 Task: Search one way flight ticket for 3 adults, 3 children in business from Punta Gorda: Punta Gorda Airport to Riverton: Central Wyoming Regional Airport (was Riverton Regional) on 5-4-2023. Number of bags: 4 checked bags. Price is upto 99000. Outbound departure time preference is 11:15.
Action: Mouse moved to (342, 315)
Screenshot: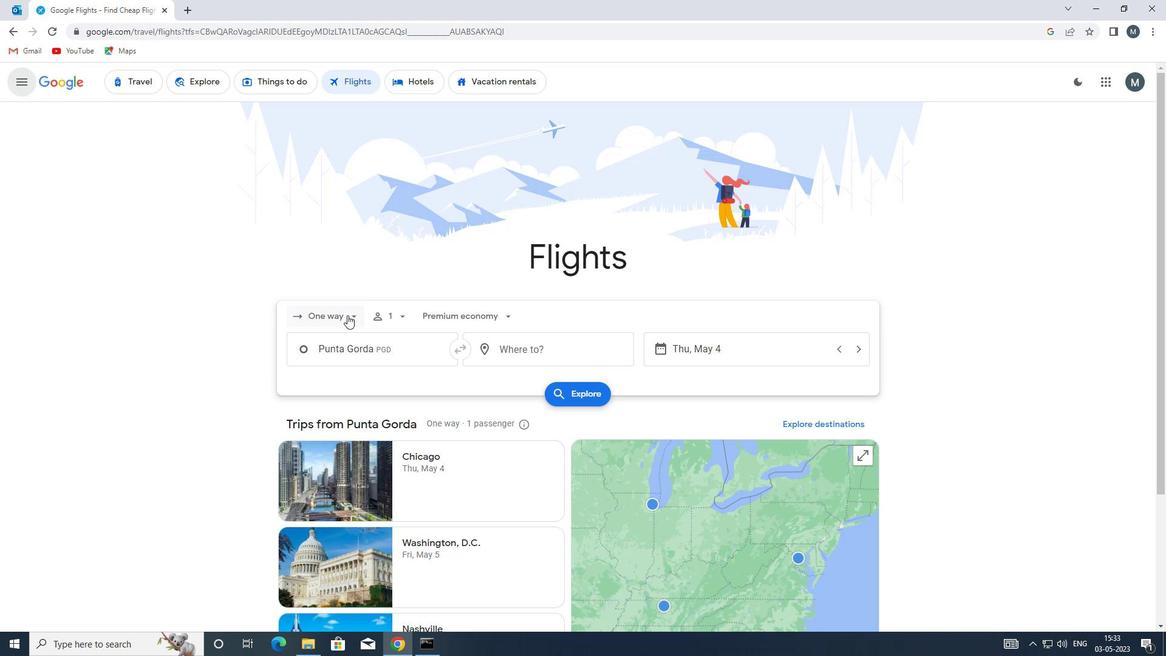 
Action: Mouse pressed left at (342, 315)
Screenshot: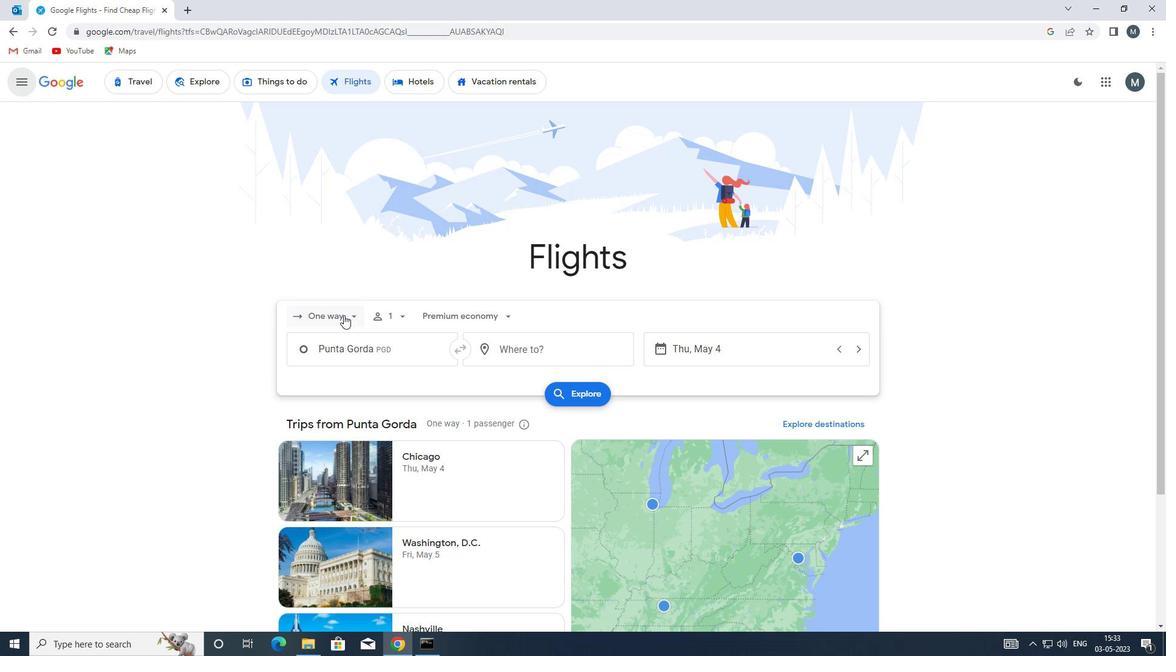 
Action: Mouse moved to (343, 377)
Screenshot: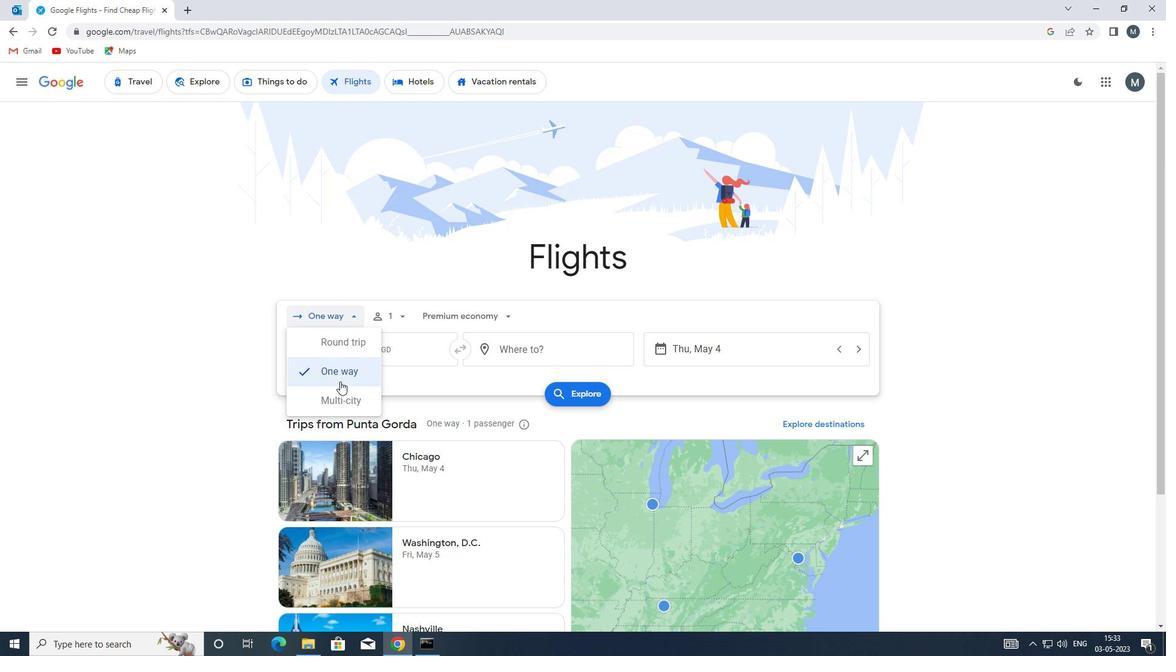 
Action: Mouse pressed left at (343, 377)
Screenshot: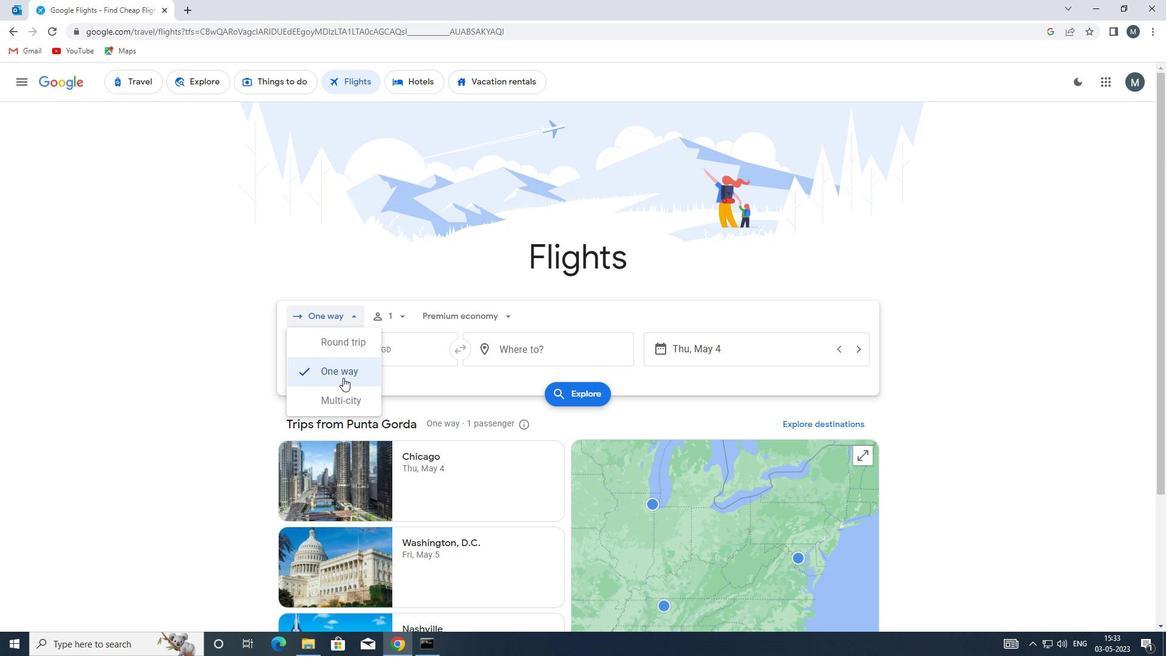 
Action: Mouse moved to (404, 321)
Screenshot: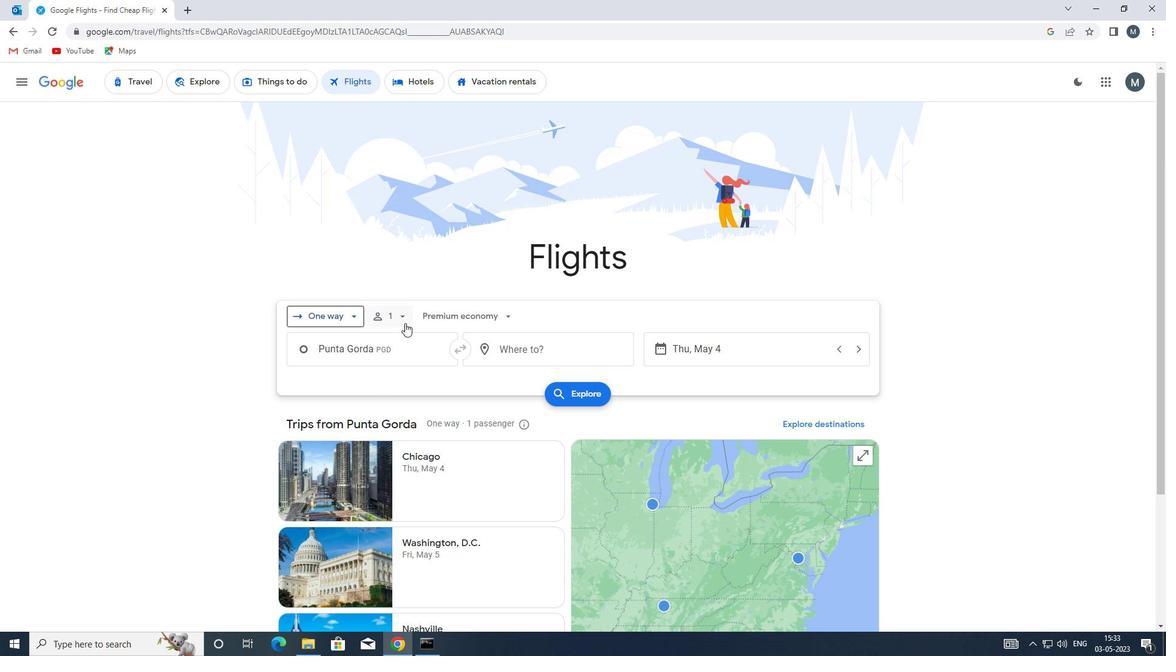 
Action: Mouse pressed left at (404, 321)
Screenshot: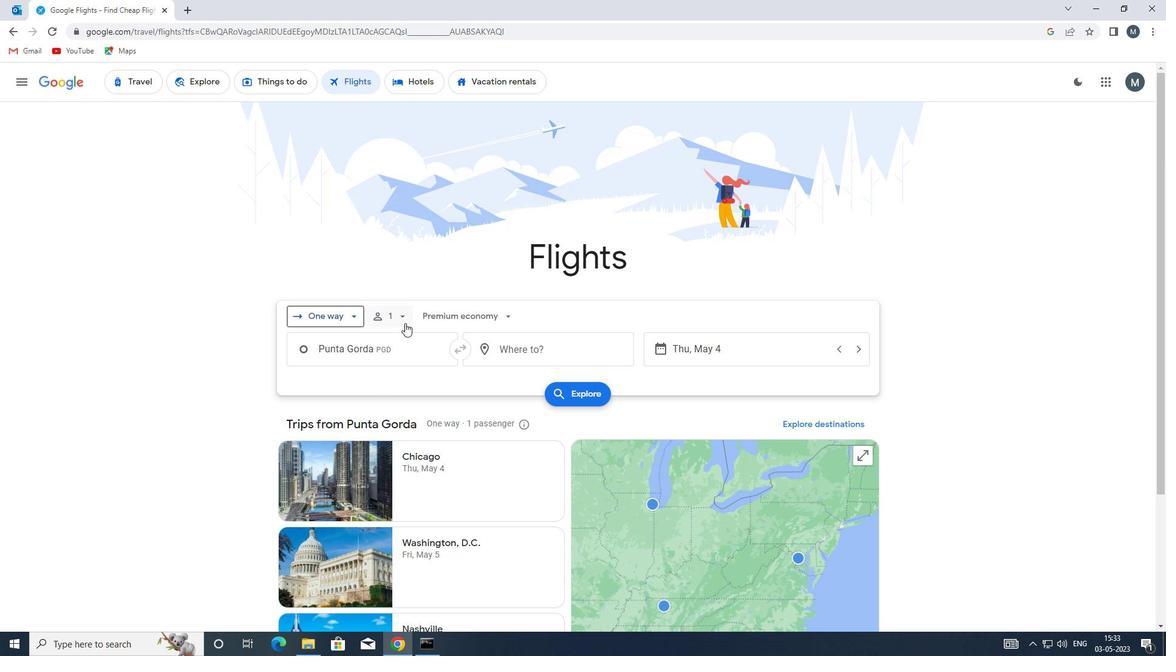 
Action: Mouse moved to (399, 318)
Screenshot: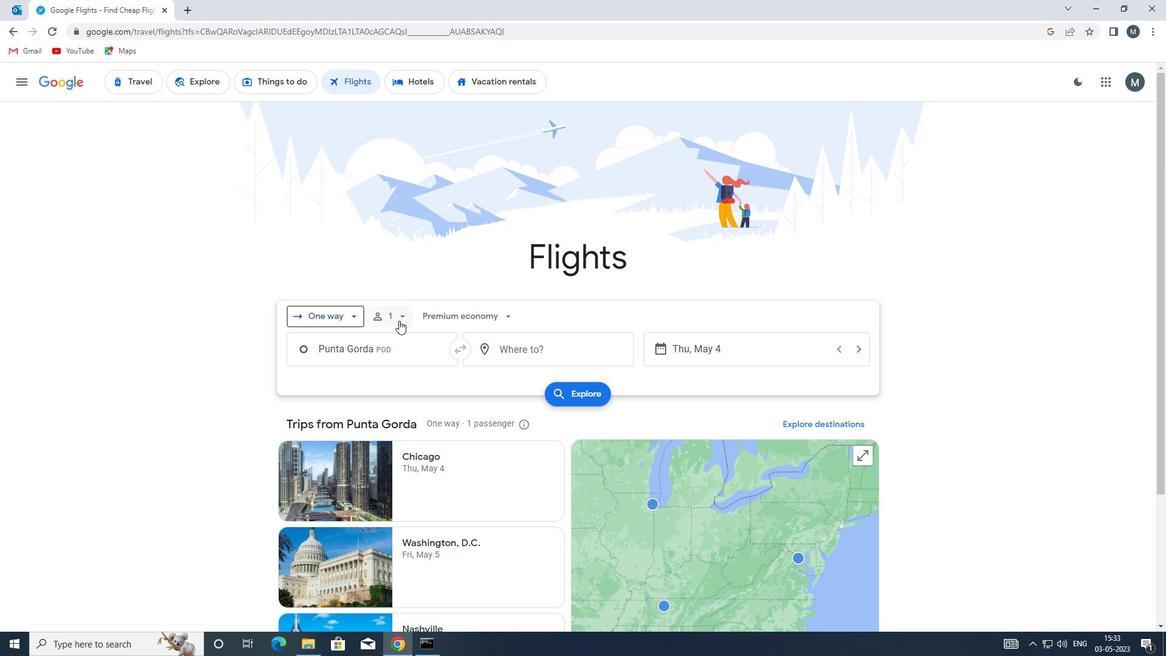 
Action: Mouse pressed left at (399, 318)
Screenshot: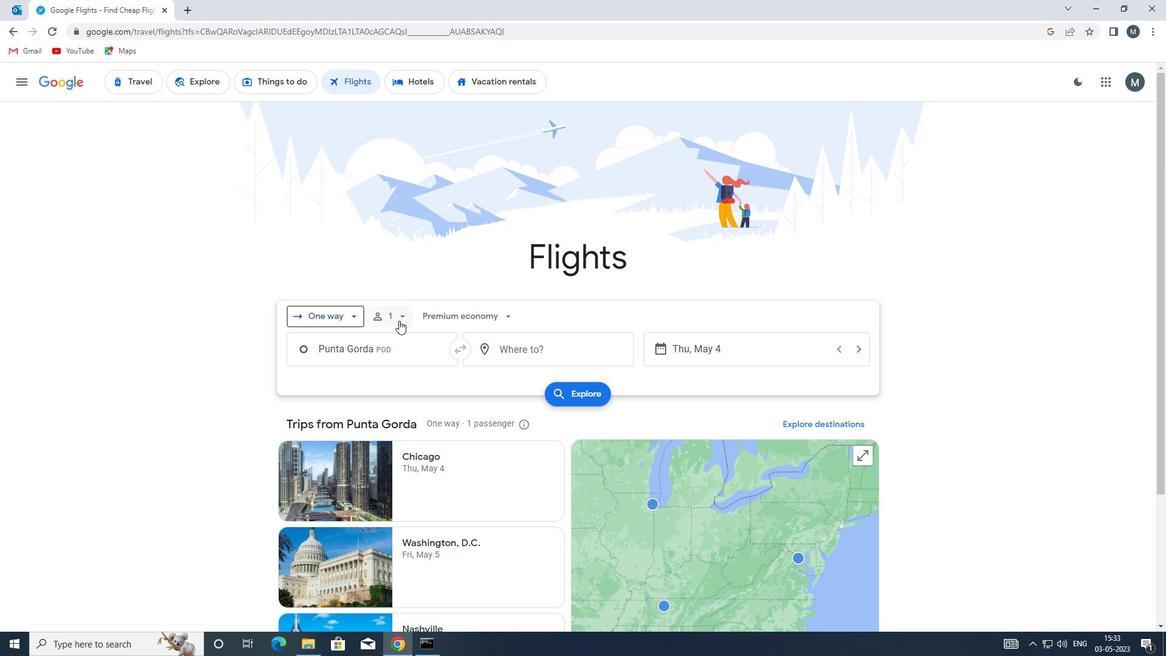 
Action: Mouse moved to (405, 317)
Screenshot: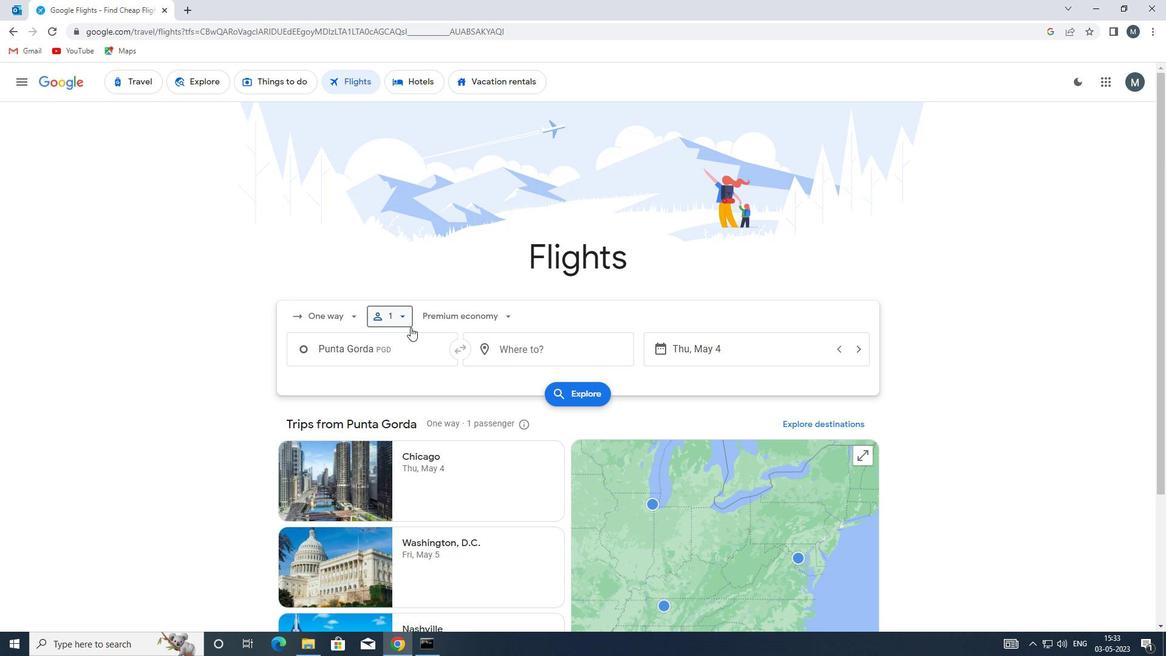 
Action: Mouse pressed left at (405, 317)
Screenshot: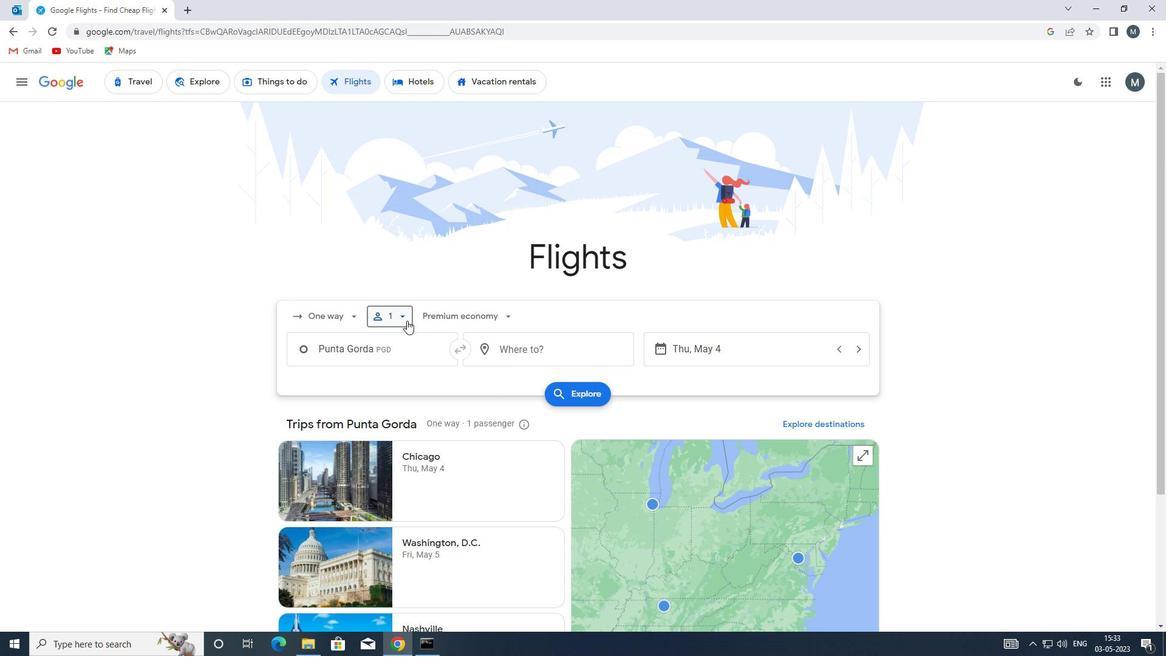 
Action: Mouse moved to (498, 346)
Screenshot: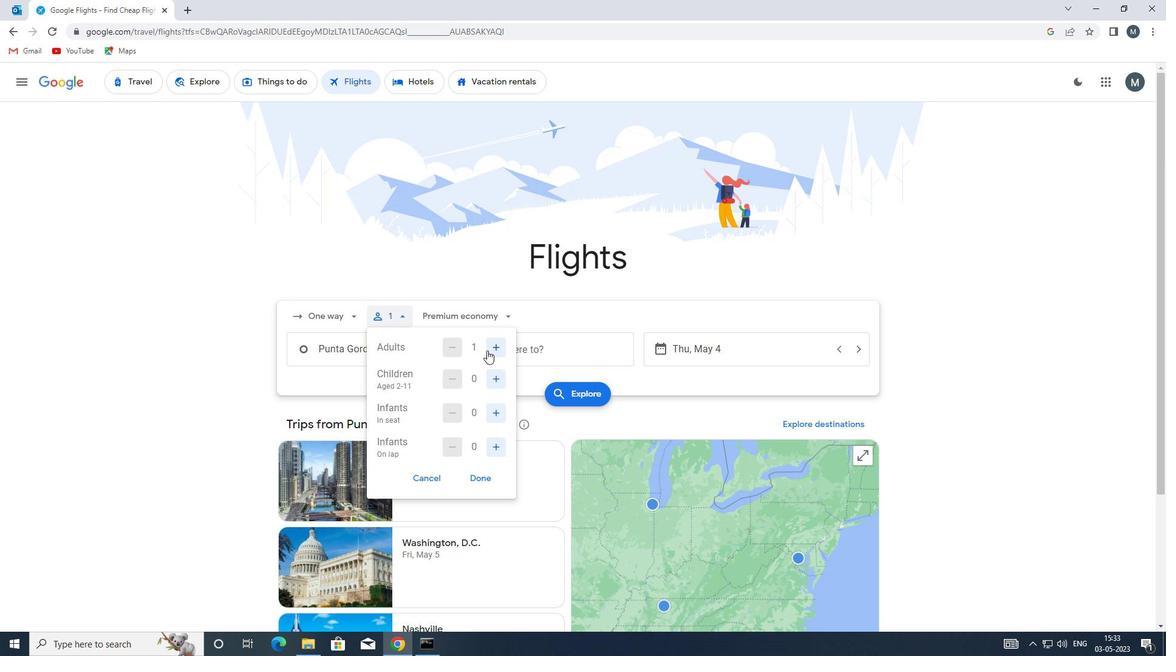 
Action: Mouse pressed left at (498, 346)
Screenshot: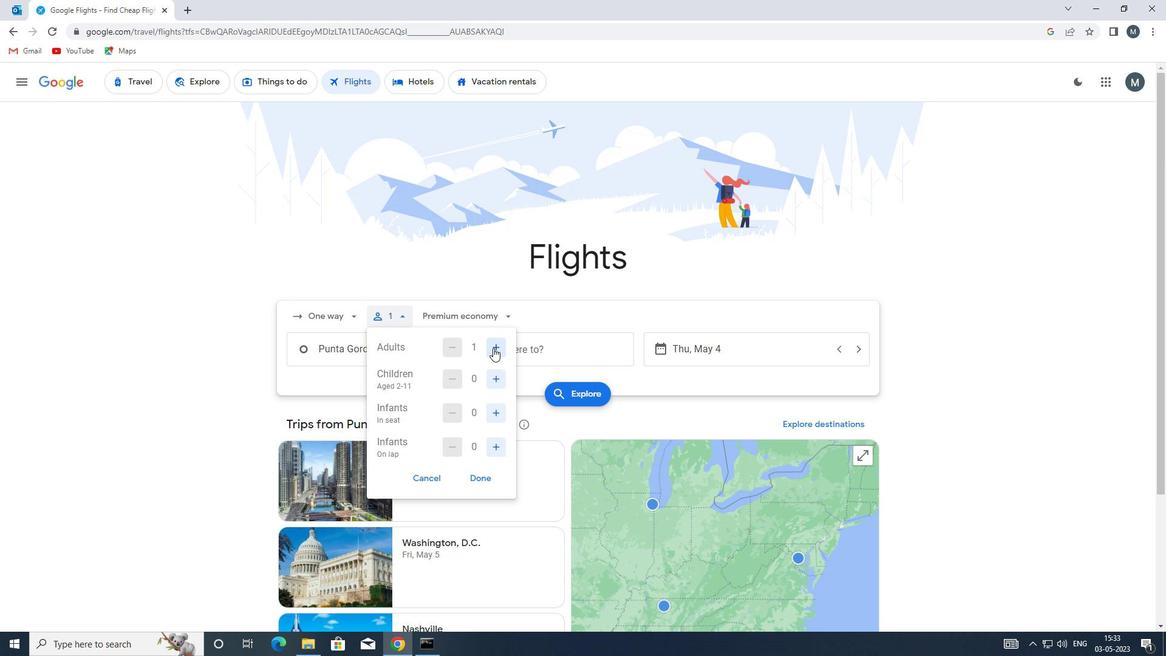 
Action: Mouse pressed left at (498, 346)
Screenshot: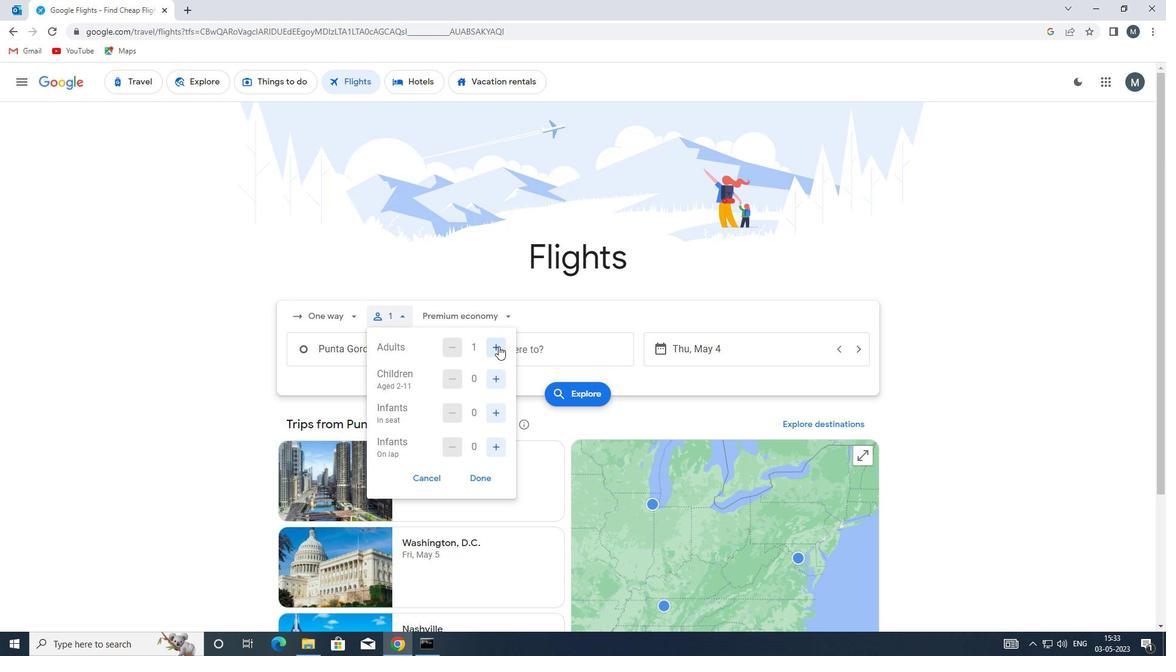 
Action: Mouse pressed left at (498, 346)
Screenshot: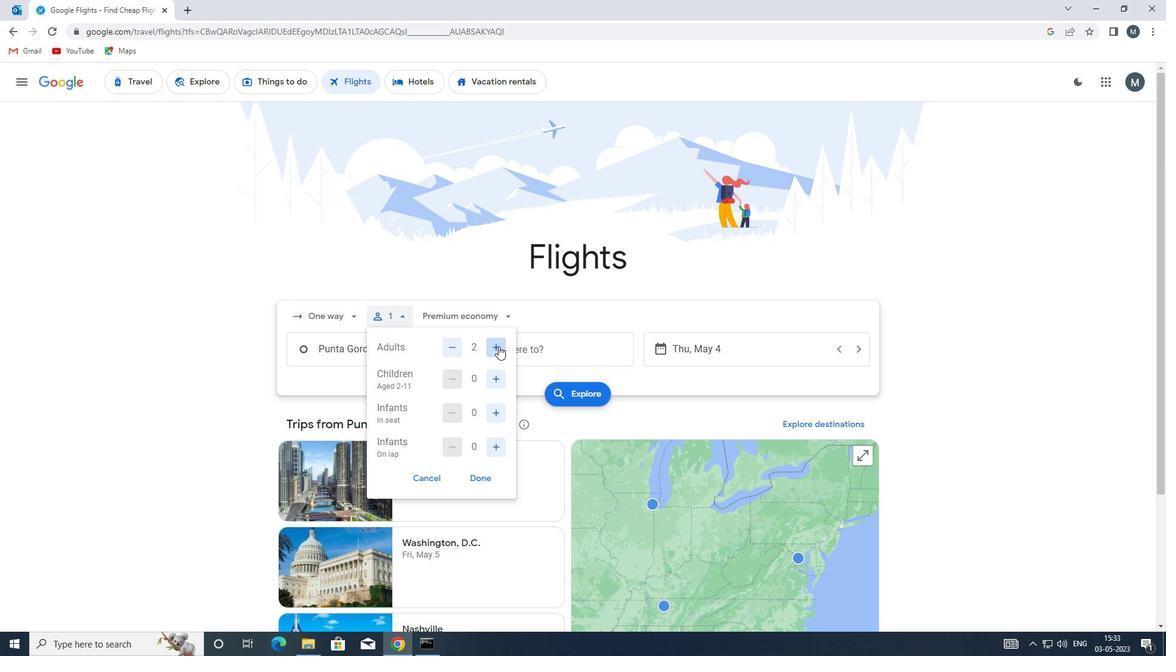 
Action: Mouse moved to (460, 351)
Screenshot: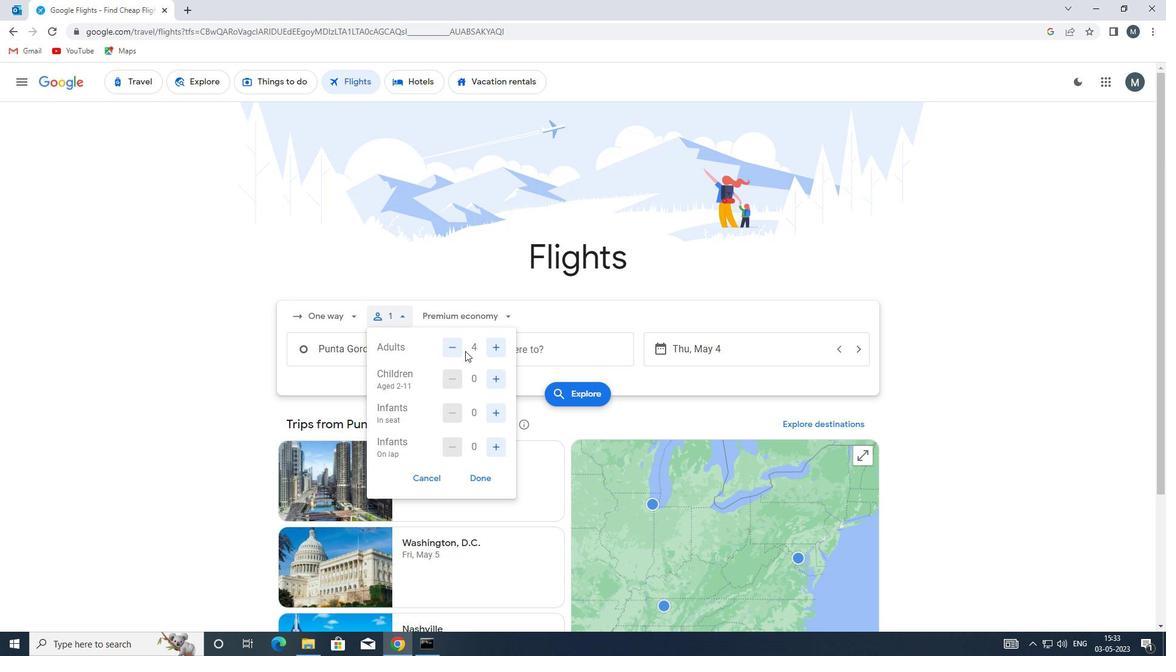 
Action: Mouse pressed left at (460, 351)
Screenshot: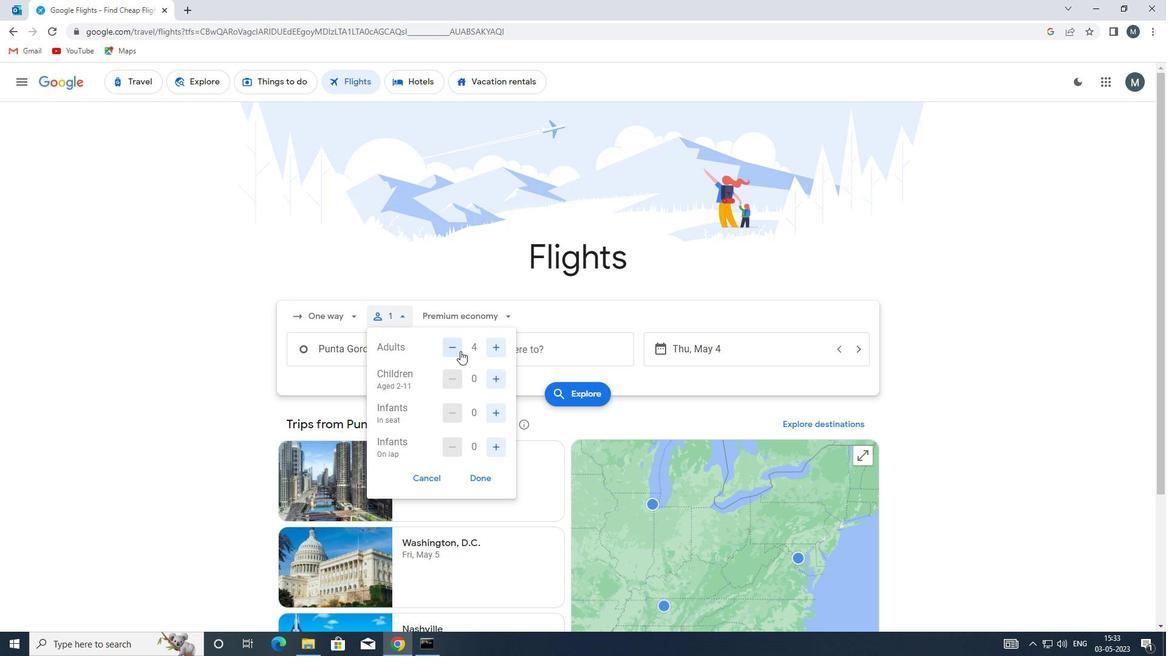 
Action: Mouse moved to (503, 379)
Screenshot: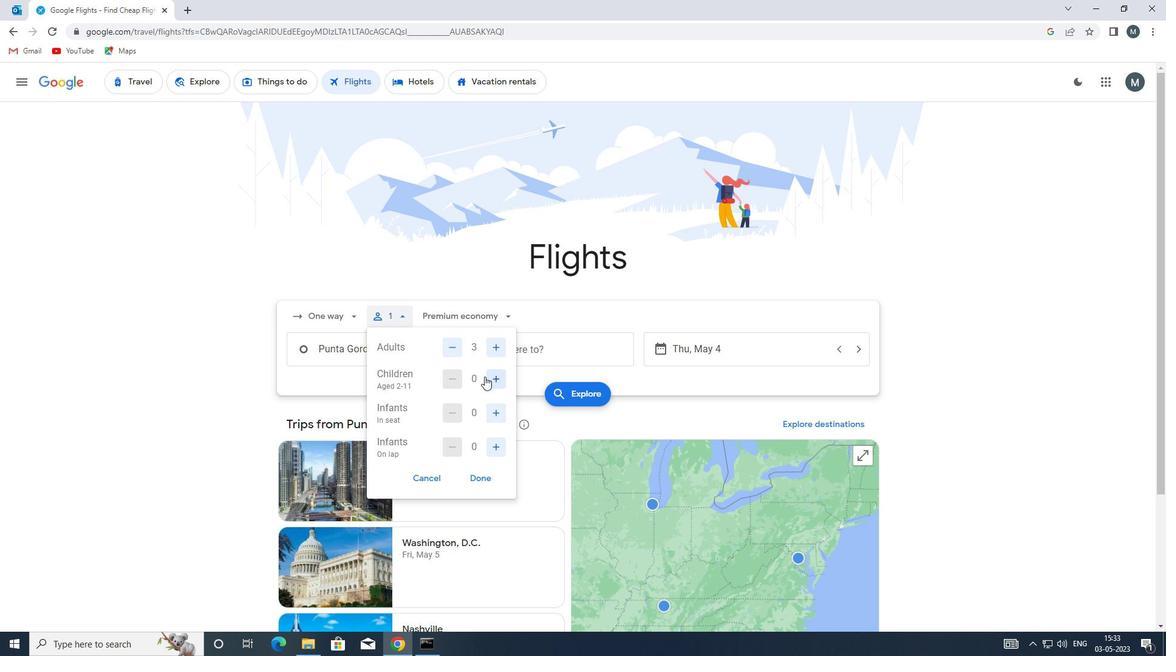 
Action: Mouse pressed left at (503, 379)
Screenshot: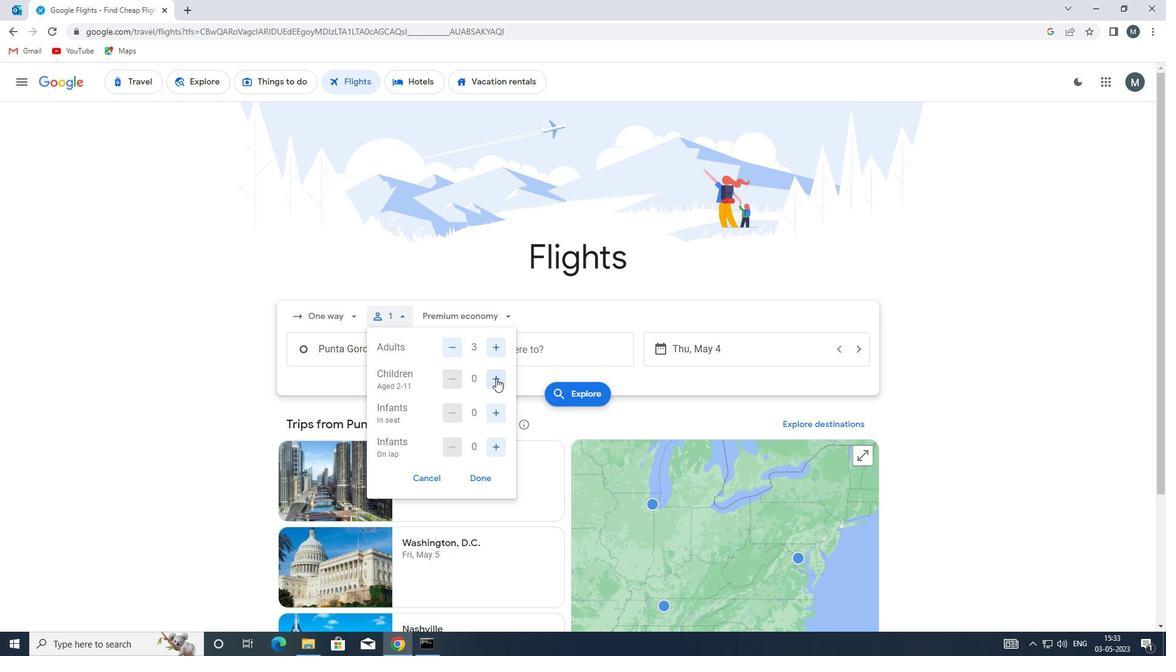 
Action: Mouse pressed left at (503, 379)
Screenshot: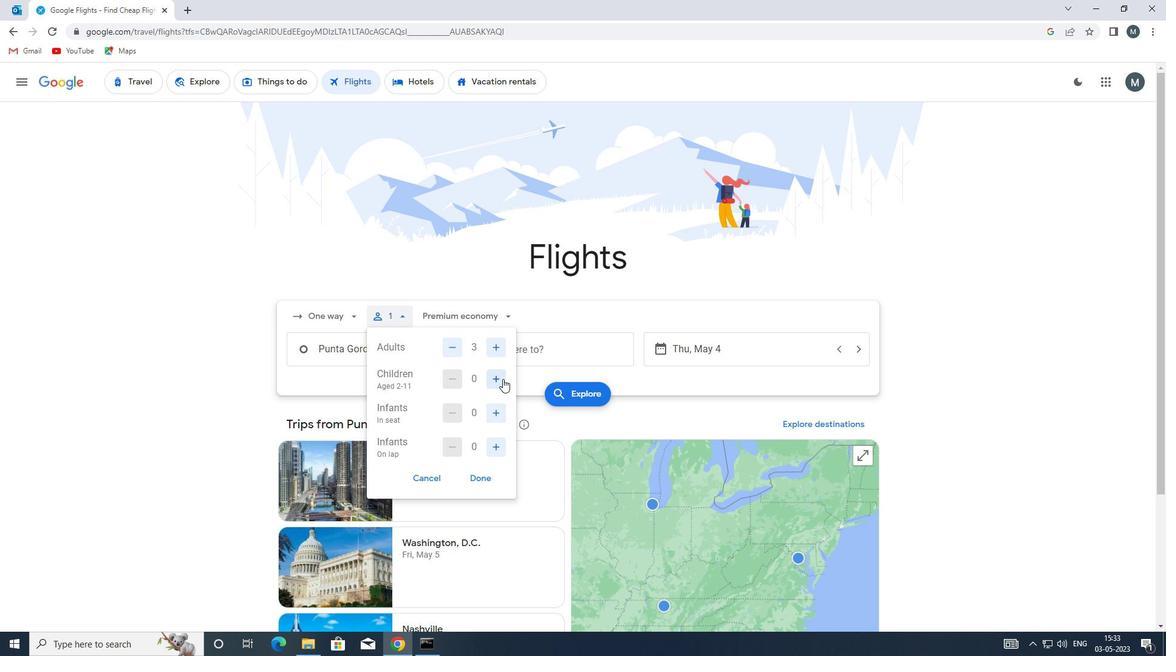
Action: Mouse pressed left at (503, 379)
Screenshot: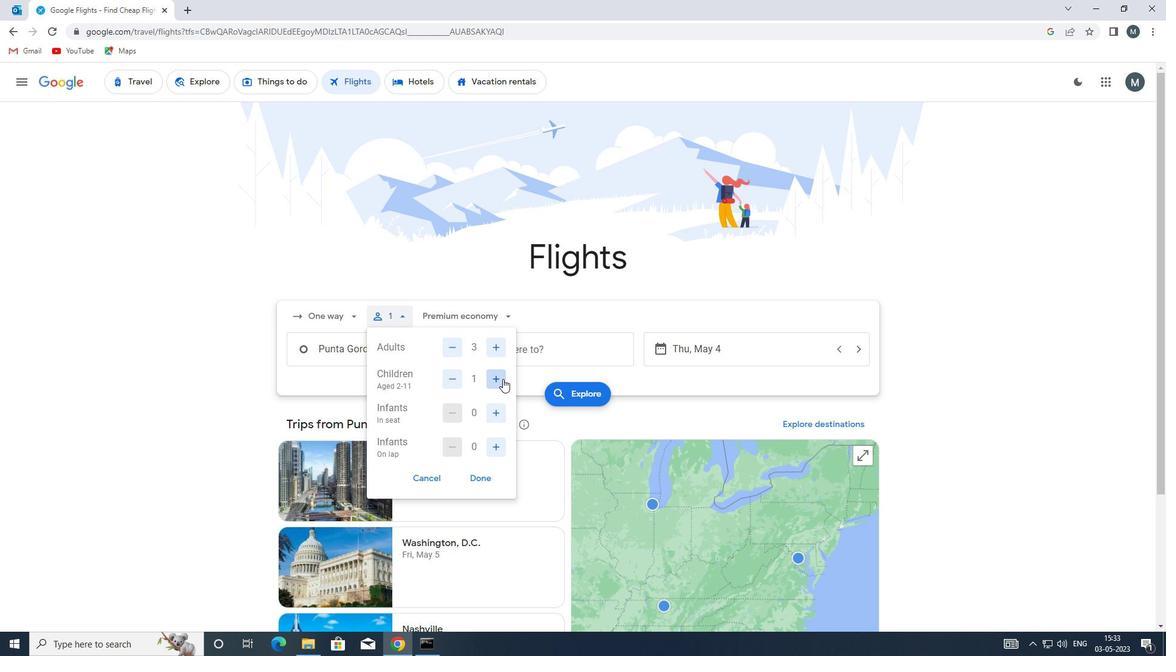 
Action: Mouse moved to (478, 481)
Screenshot: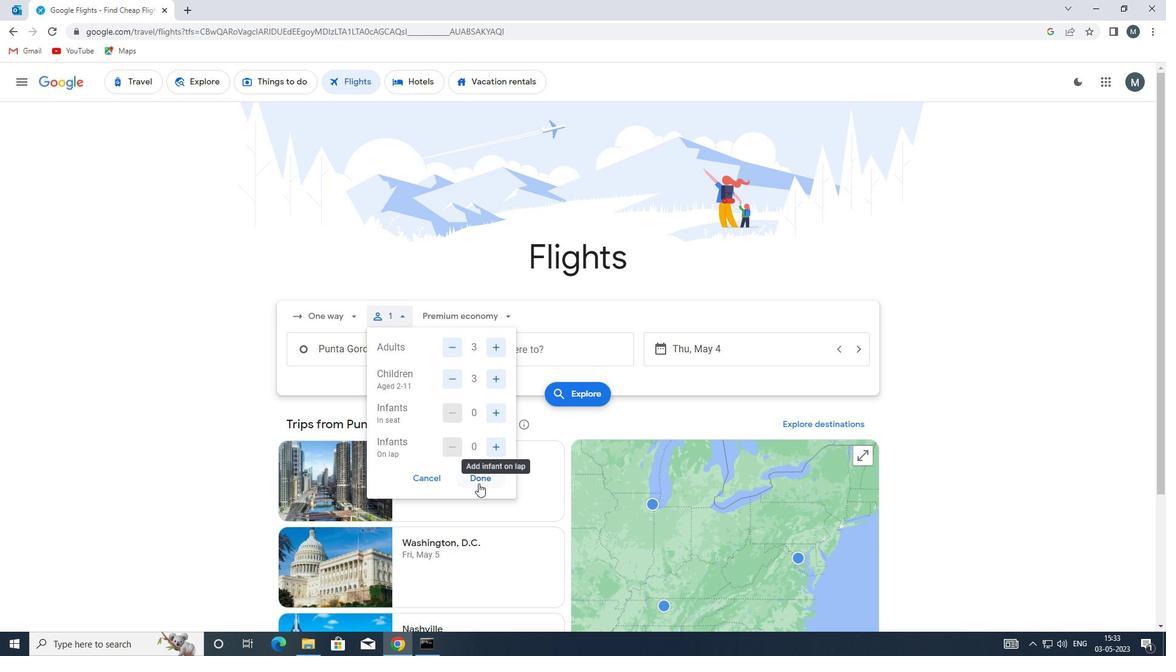 
Action: Mouse pressed left at (478, 481)
Screenshot: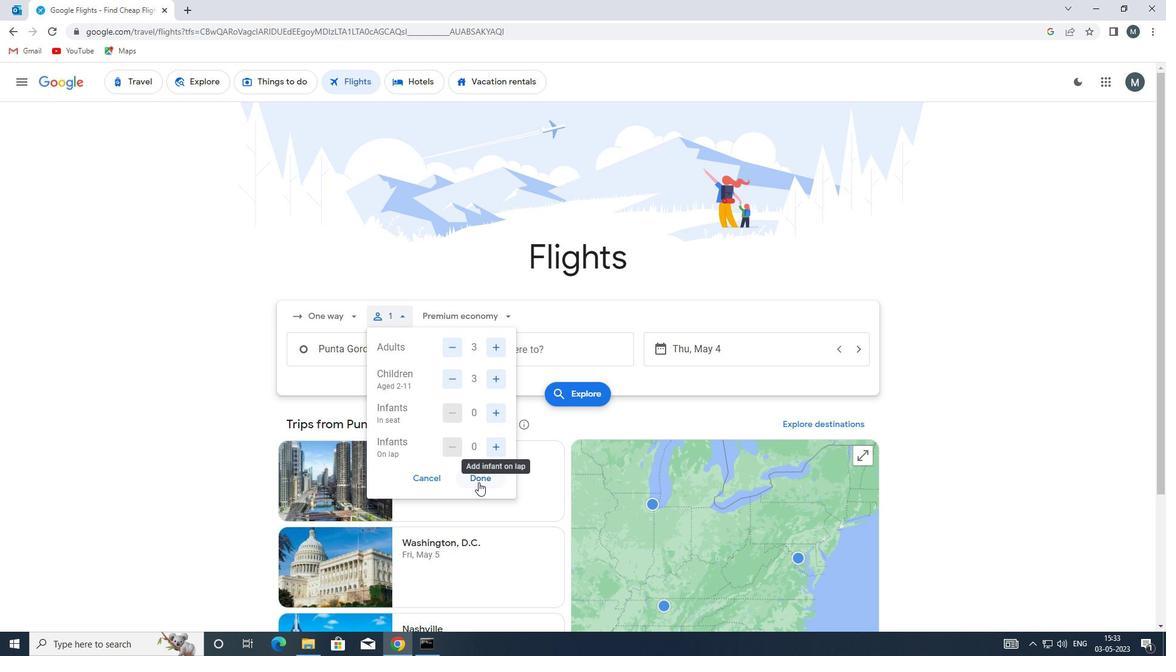 
Action: Mouse moved to (479, 320)
Screenshot: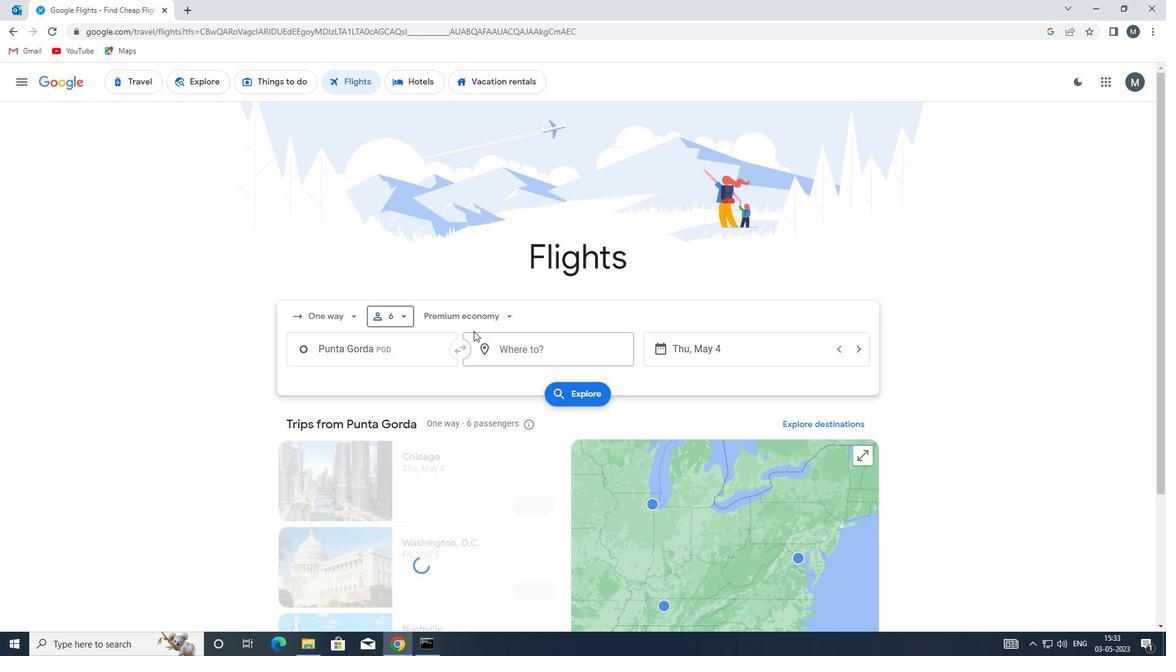 
Action: Mouse pressed left at (479, 320)
Screenshot: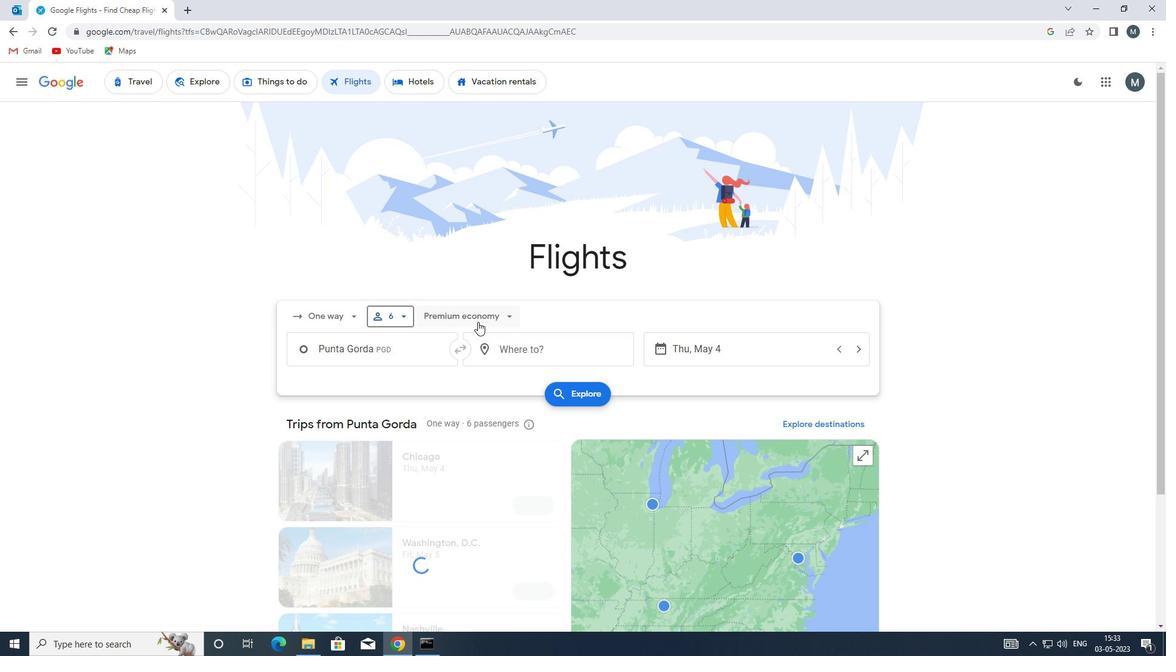 
Action: Mouse moved to (470, 400)
Screenshot: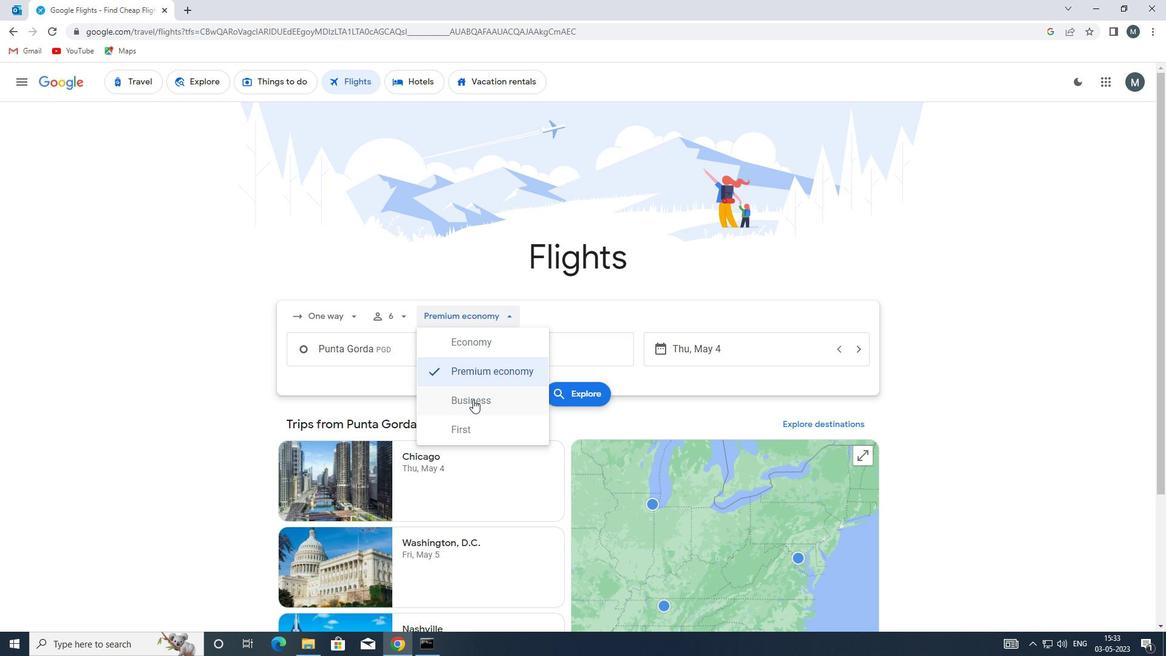 
Action: Mouse pressed left at (470, 400)
Screenshot: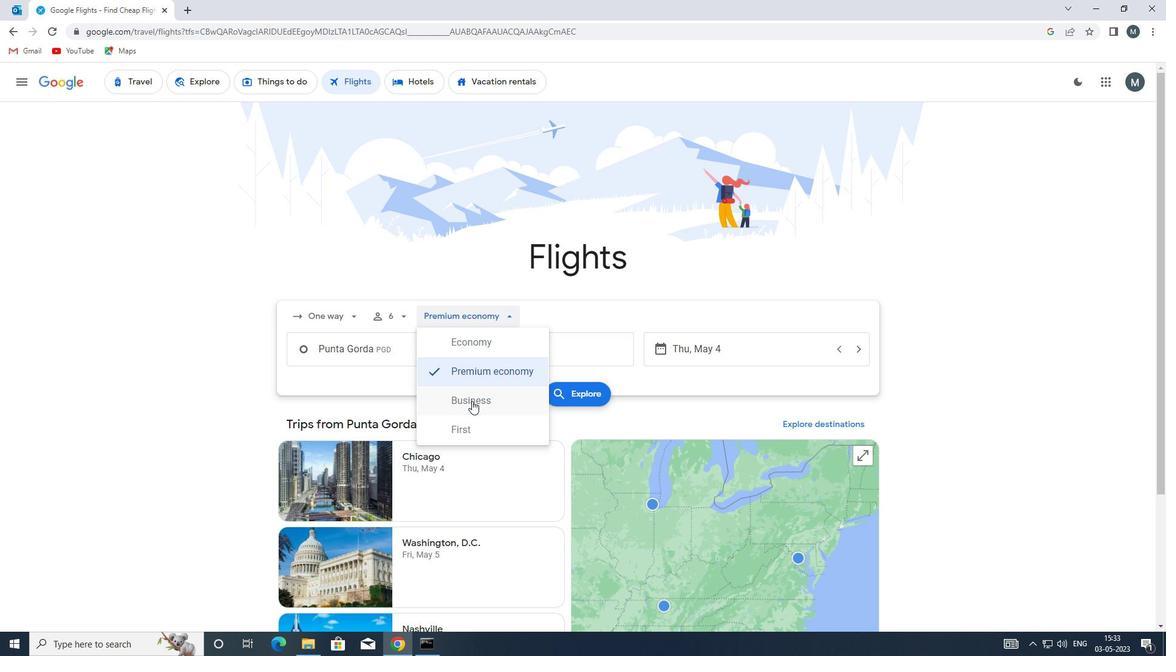 
Action: Mouse moved to (405, 354)
Screenshot: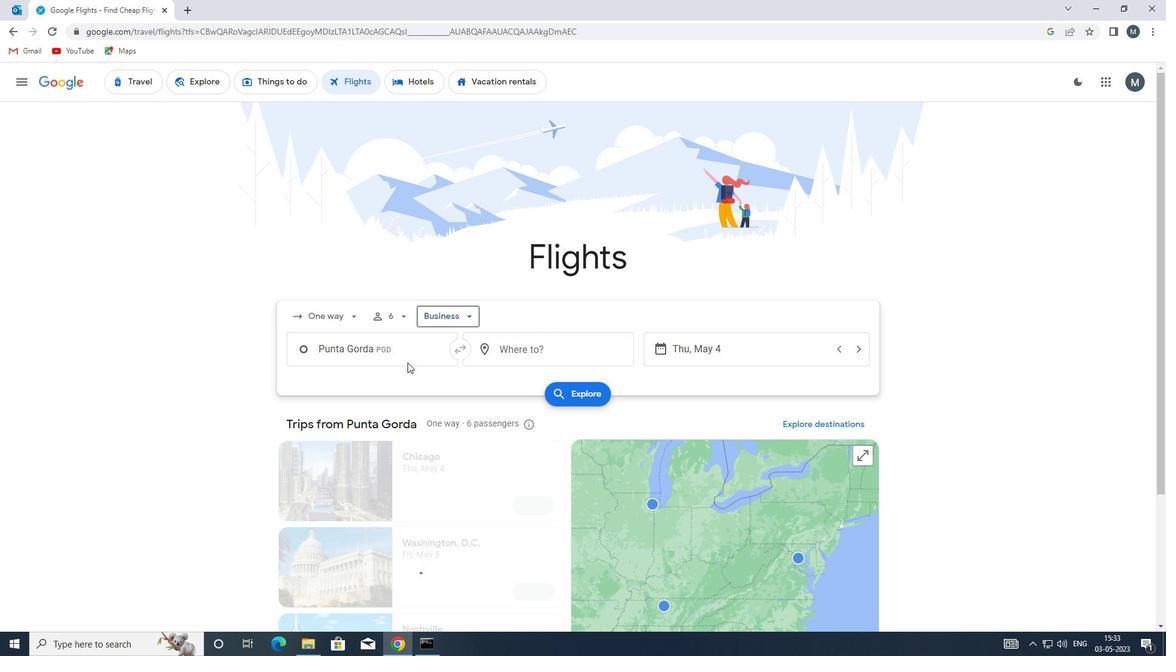 
Action: Mouse pressed left at (405, 354)
Screenshot: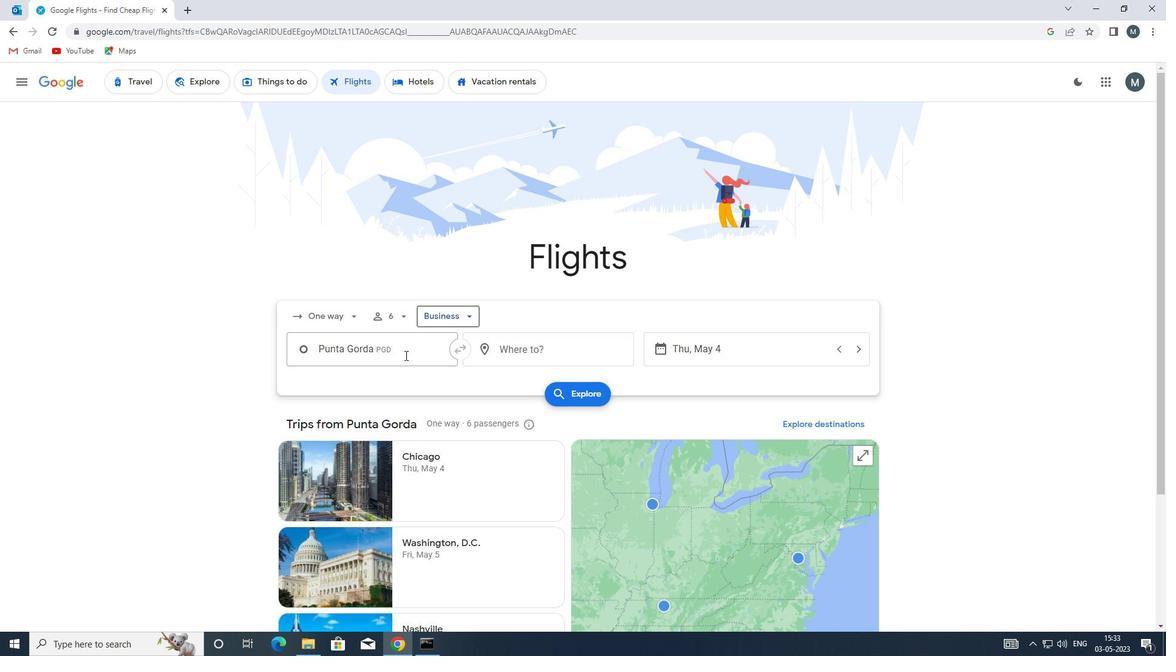 
Action: Mouse moved to (417, 455)
Screenshot: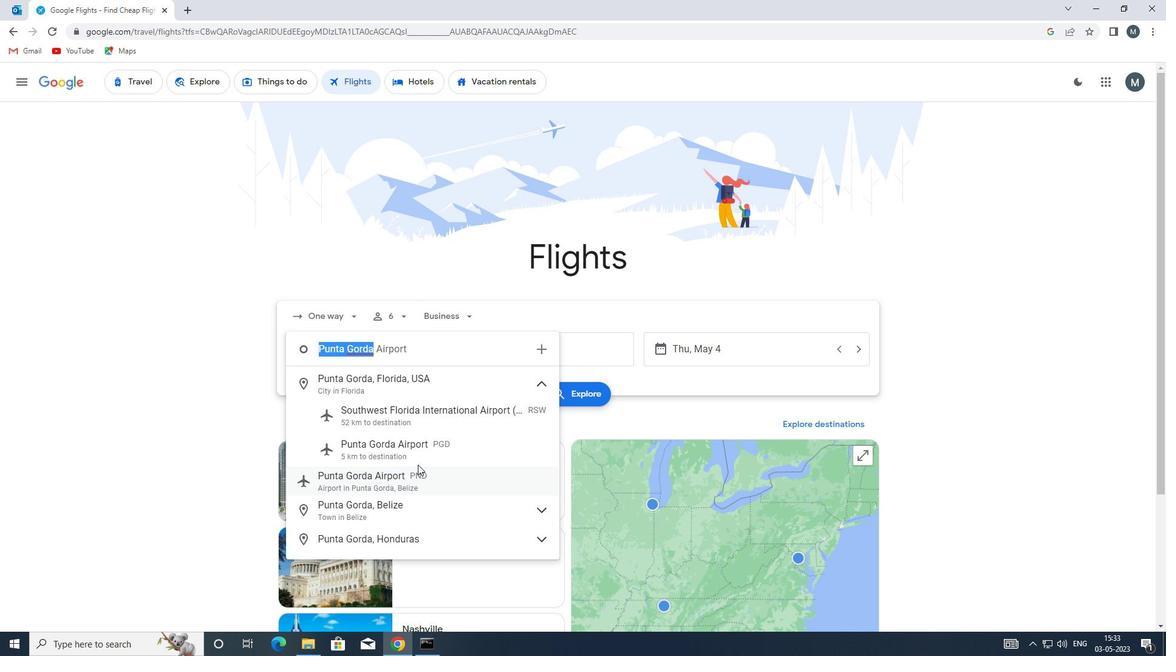 
Action: Mouse pressed left at (417, 455)
Screenshot: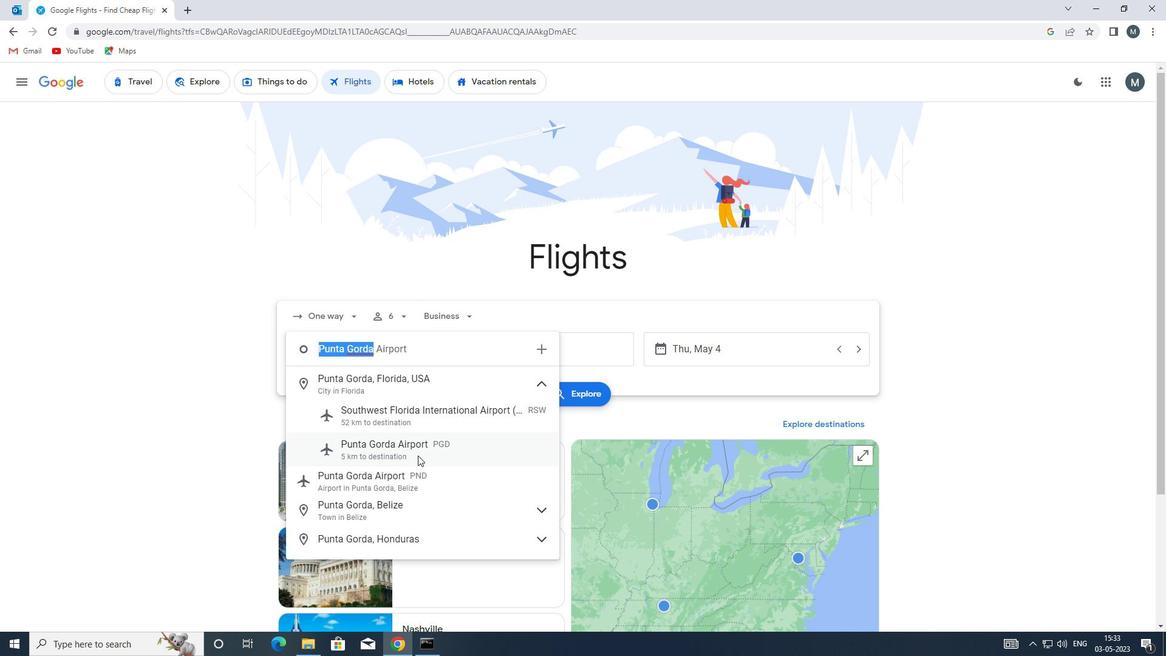 
Action: Mouse moved to (548, 352)
Screenshot: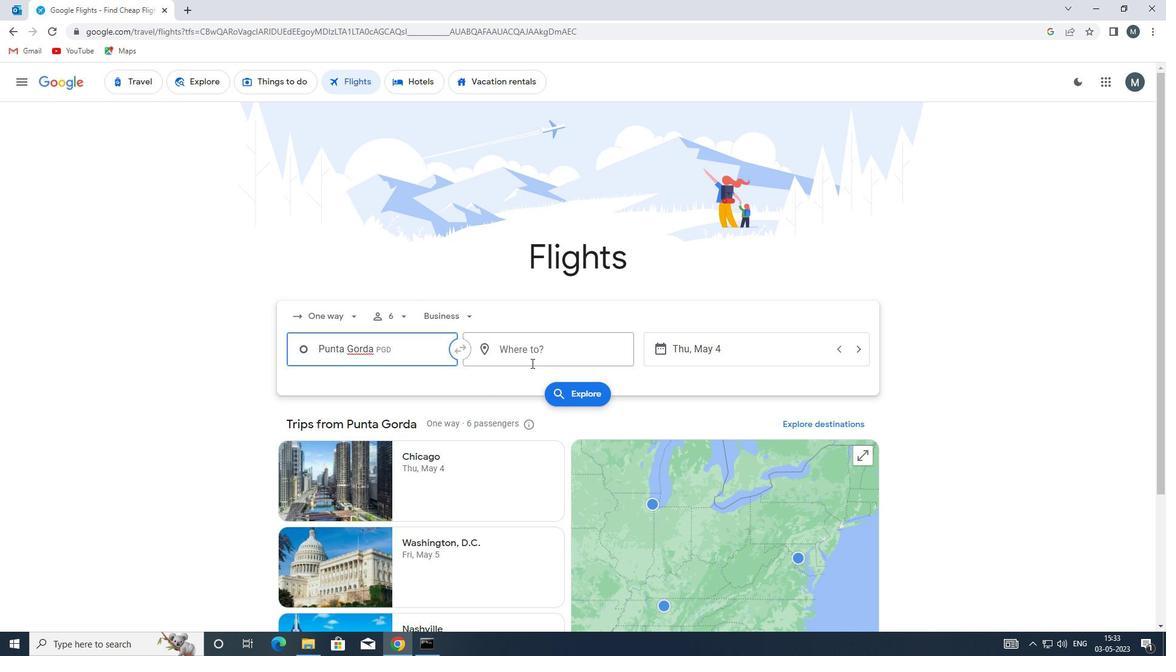 
Action: Mouse pressed left at (548, 352)
Screenshot: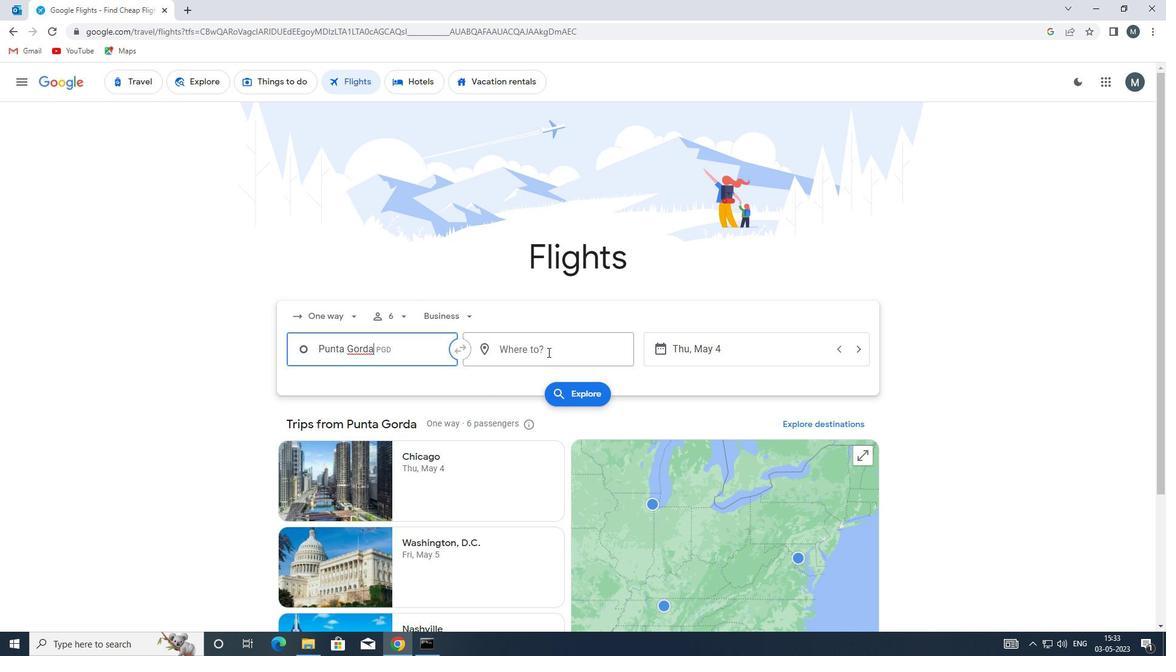 
Action: Key pressed riw
Screenshot: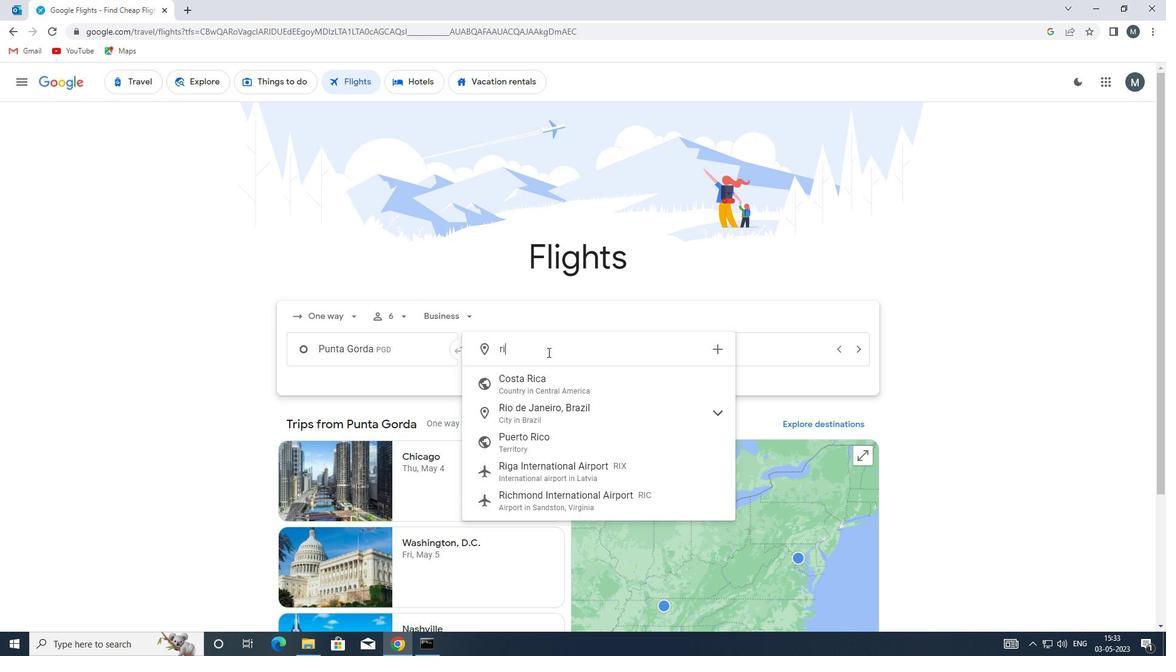 
Action: Mouse moved to (546, 385)
Screenshot: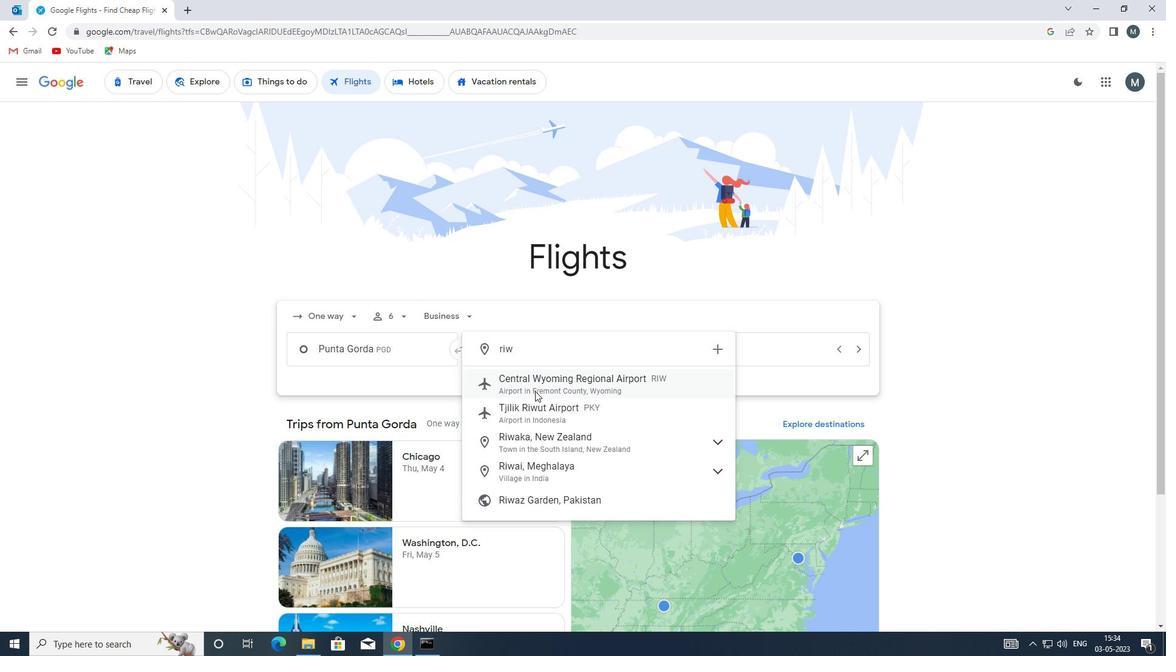
Action: Mouse pressed left at (546, 385)
Screenshot: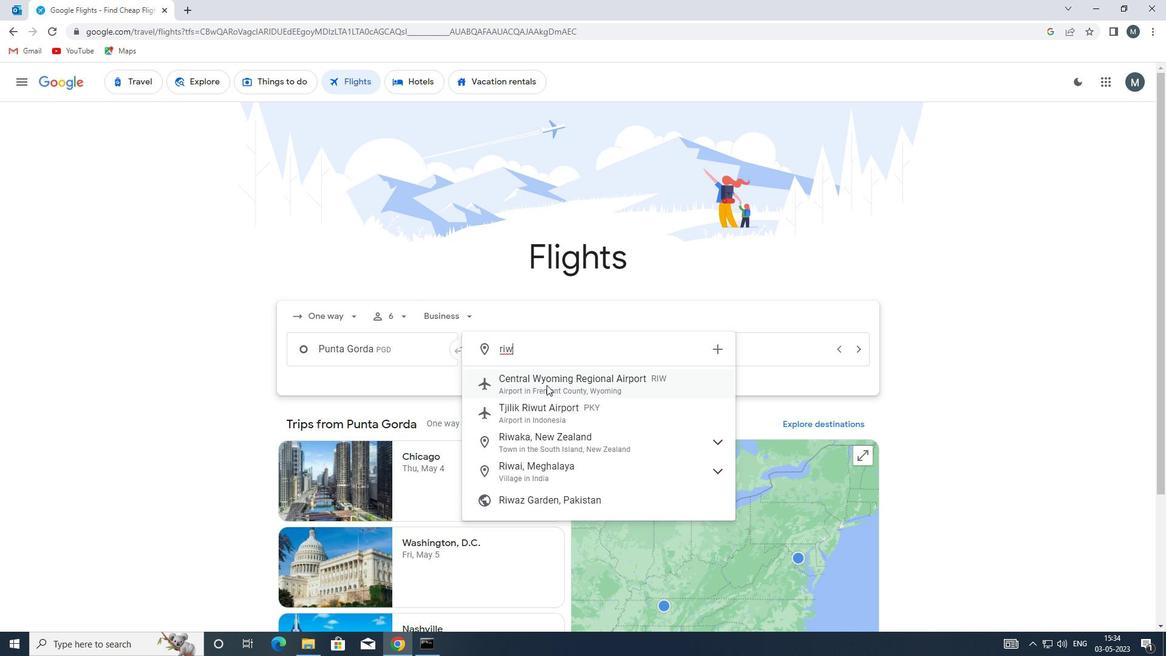 
Action: Mouse moved to (684, 344)
Screenshot: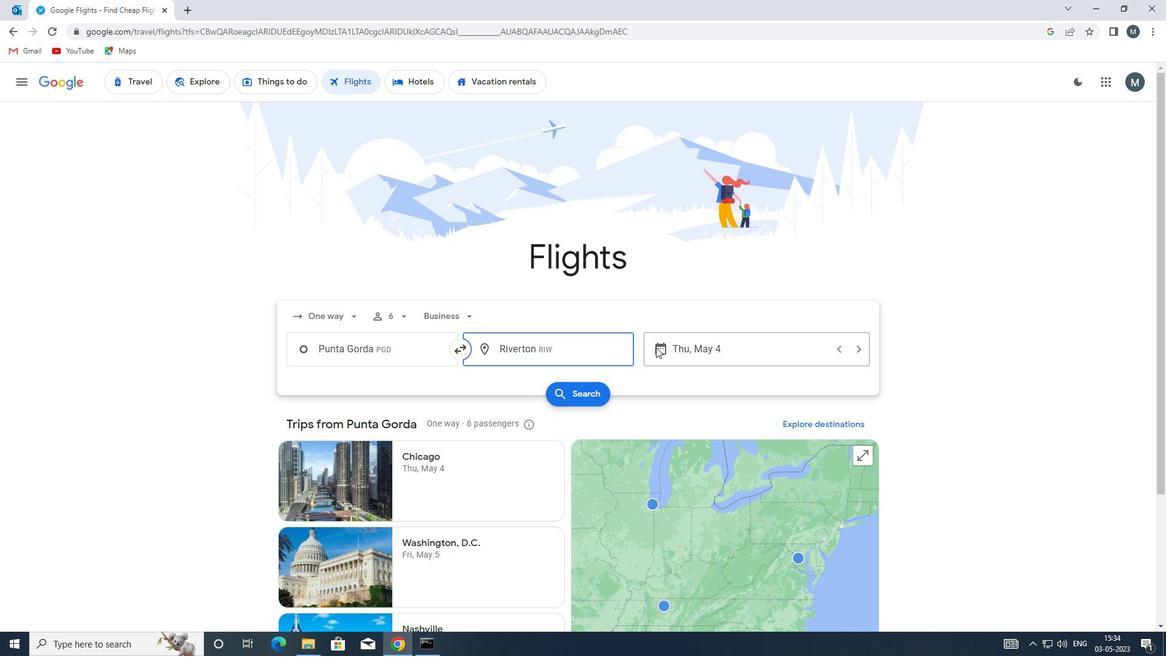 
Action: Mouse pressed left at (684, 344)
Screenshot: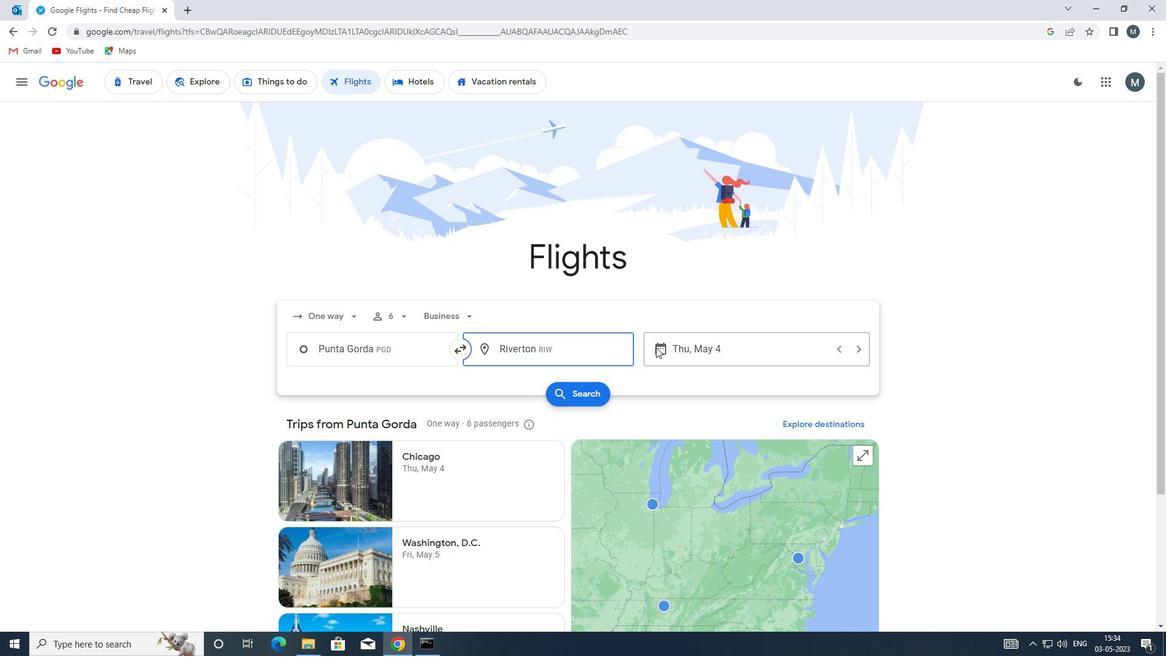 
Action: Mouse moved to (555, 411)
Screenshot: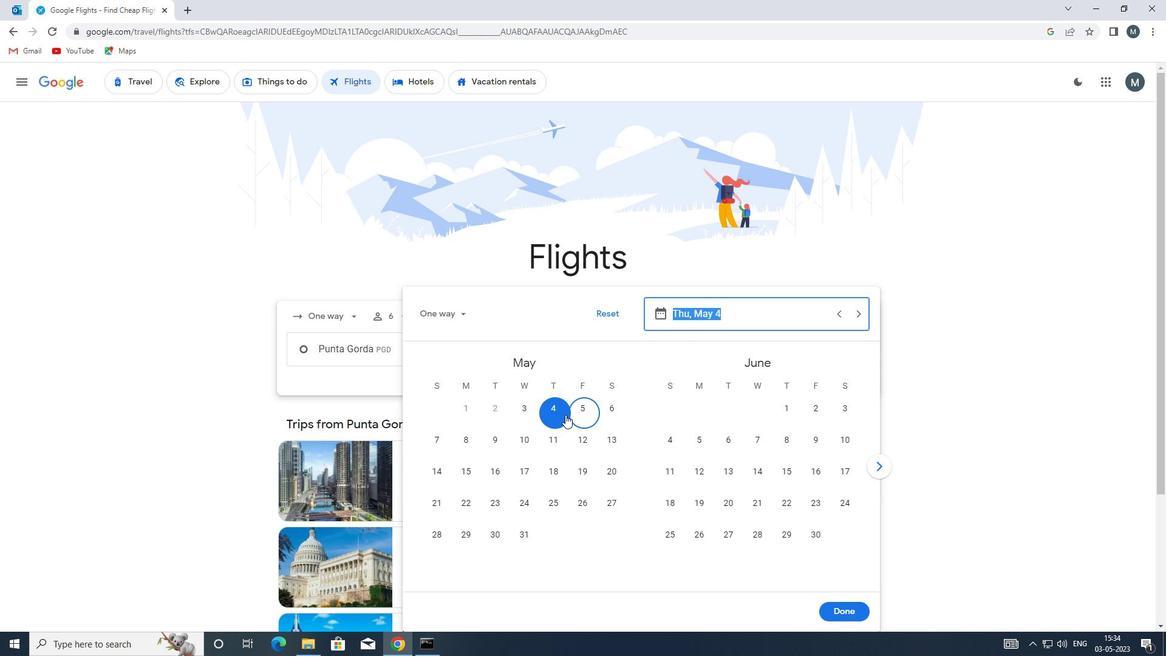 
Action: Mouse pressed left at (555, 411)
Screenshot: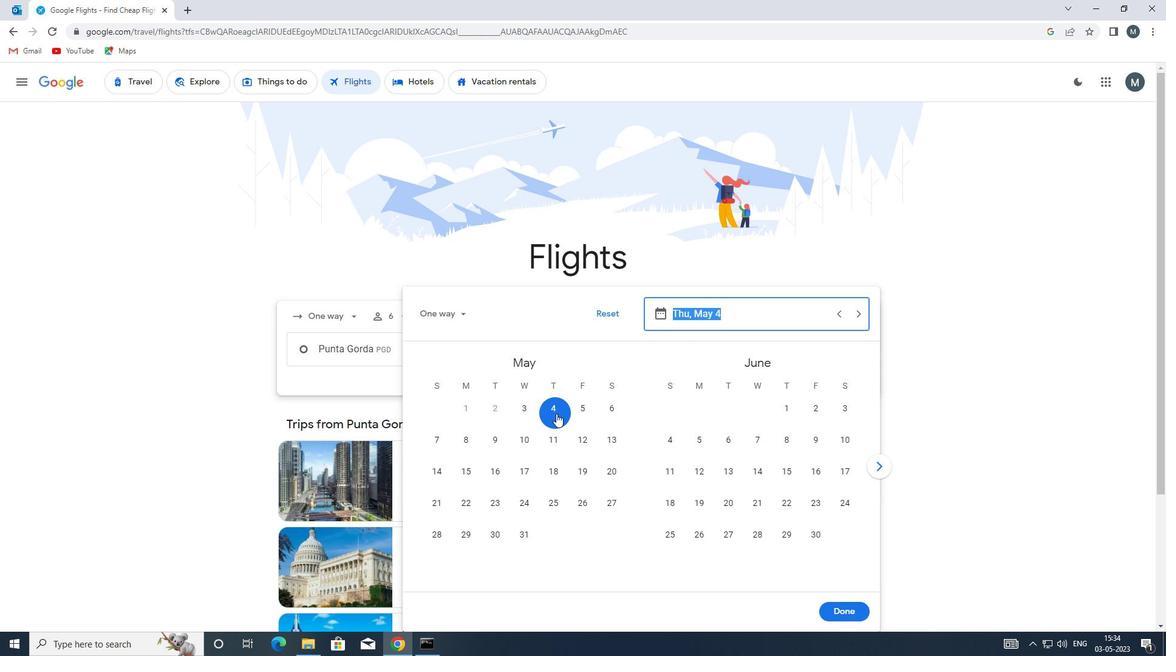 
Action: Mouse moved to (835, 612)
Screenshot: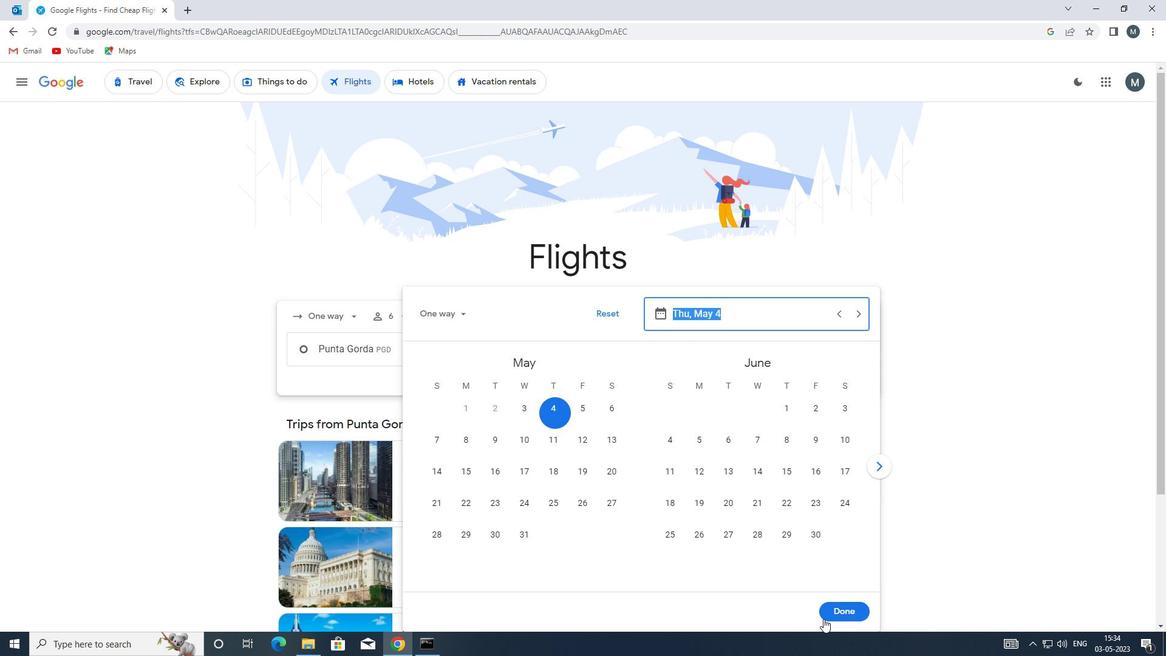 
Action: Mouse pressed left at (835, 612)
Screenshot: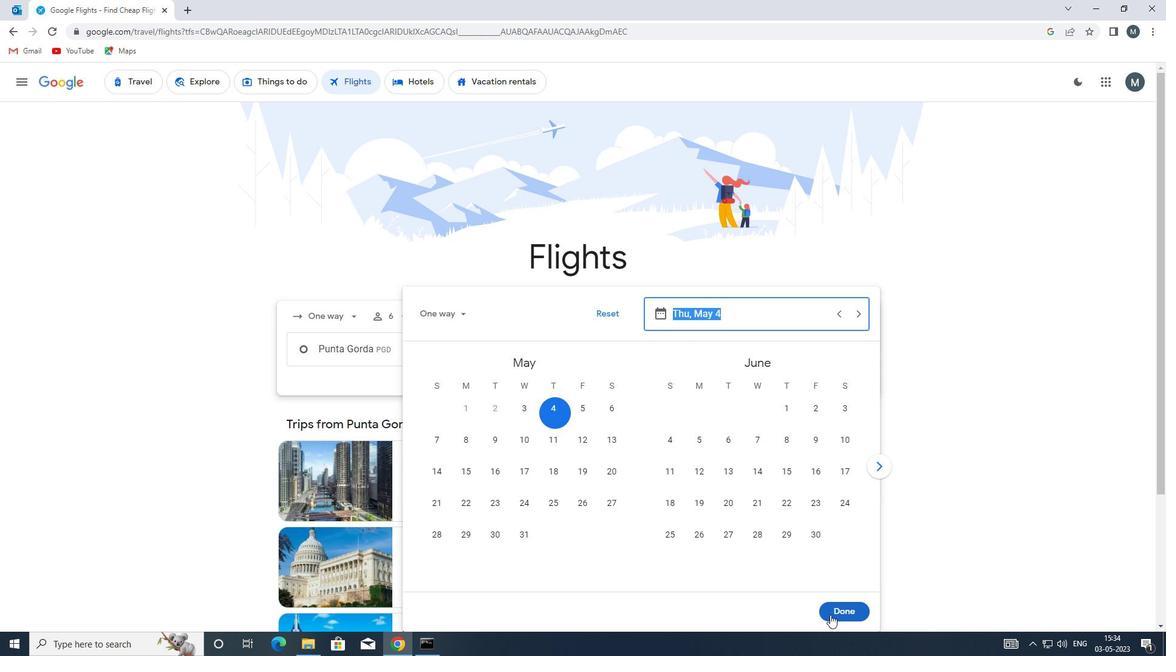 
Action: Mouse moved to (572, 395)
Screenshot: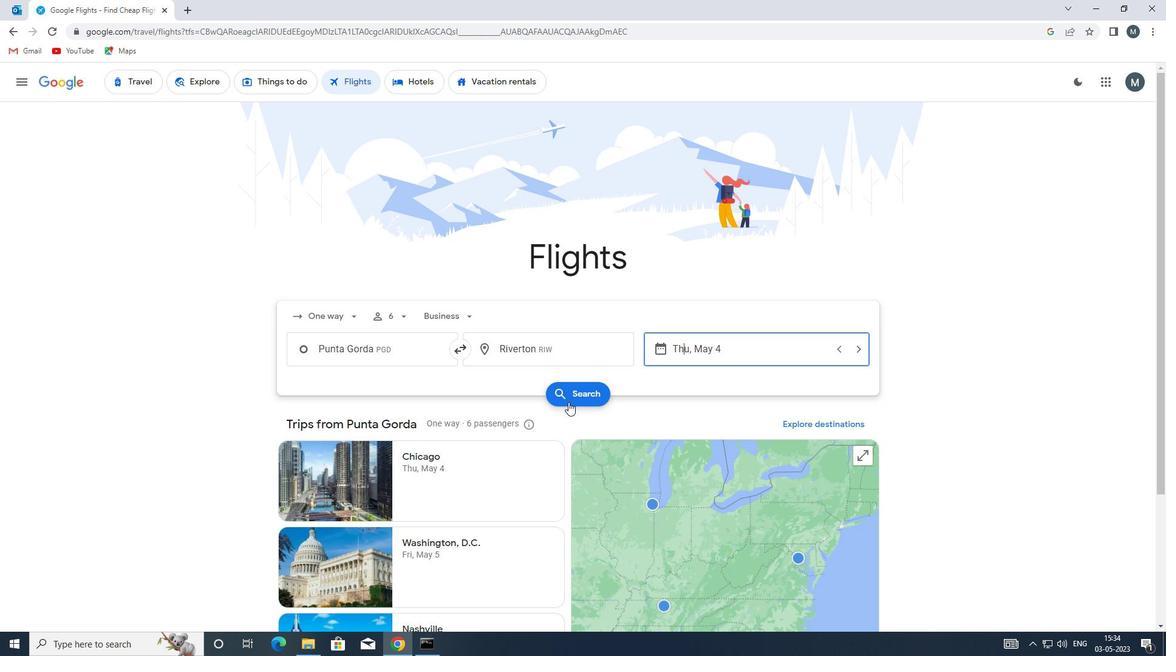 
Action: Mouse pressed left at (572, 395)
Screenshot: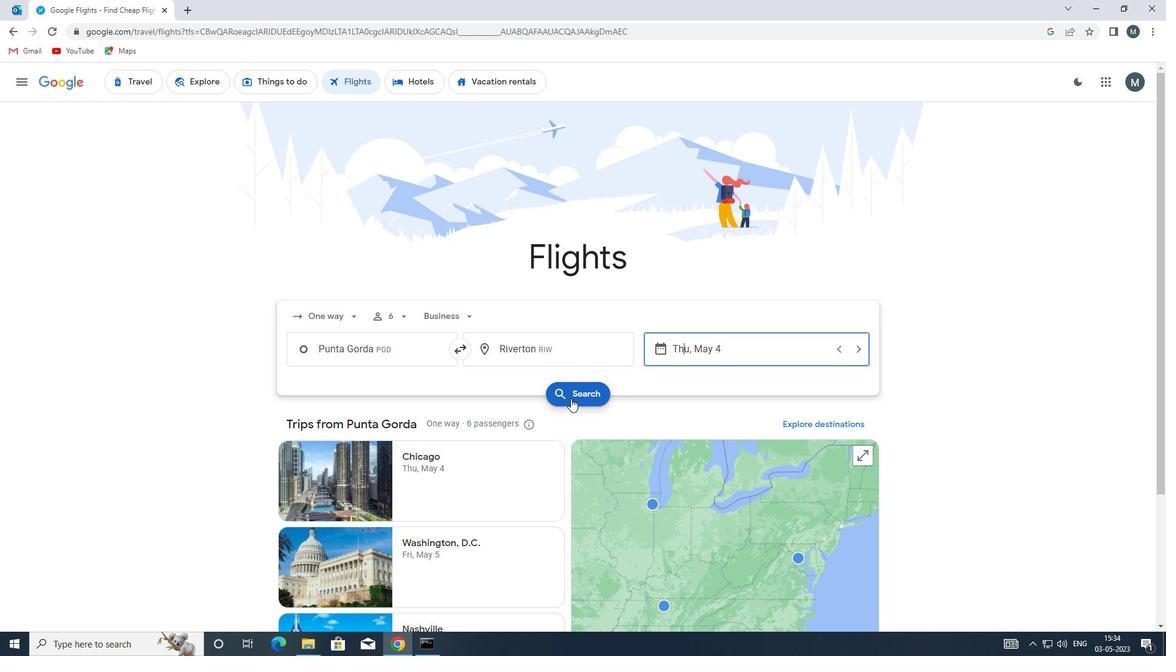 
Action: Mouse moved to (315, 200)
Screenshot: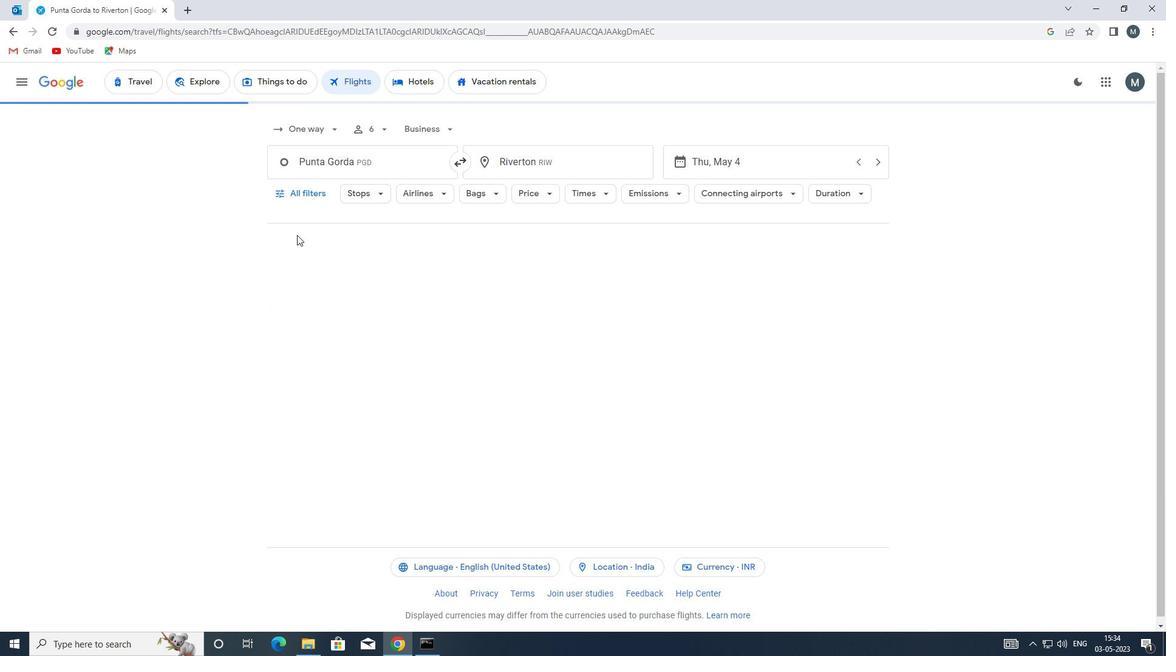 
Action: Mouse pressed left at (315, 200)
Screenshot: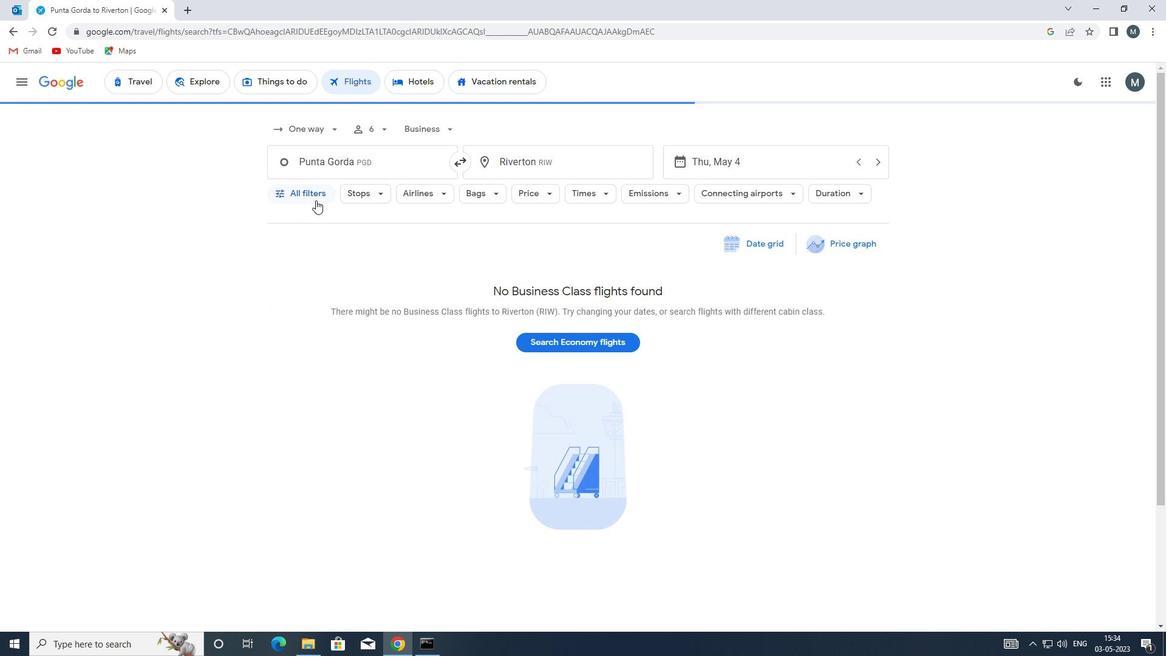 
Action: Mouse moved to (357, 346)
Screenshot: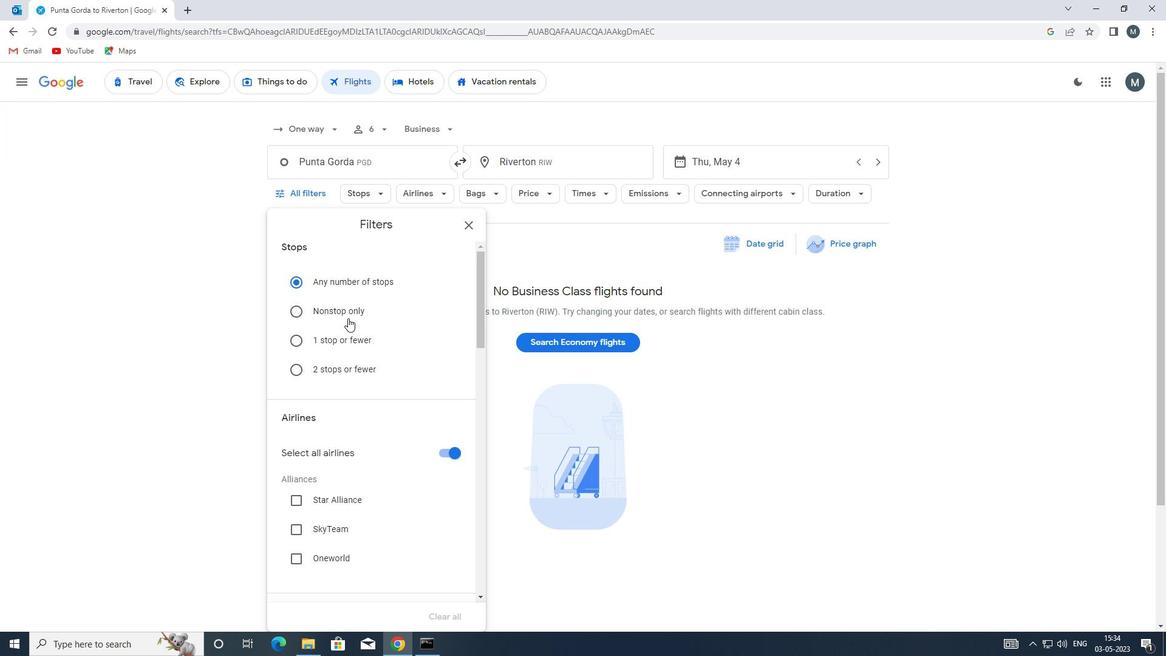
Action: Mouse scrolled (357, 346) with delta (0, 0)
Screenshot: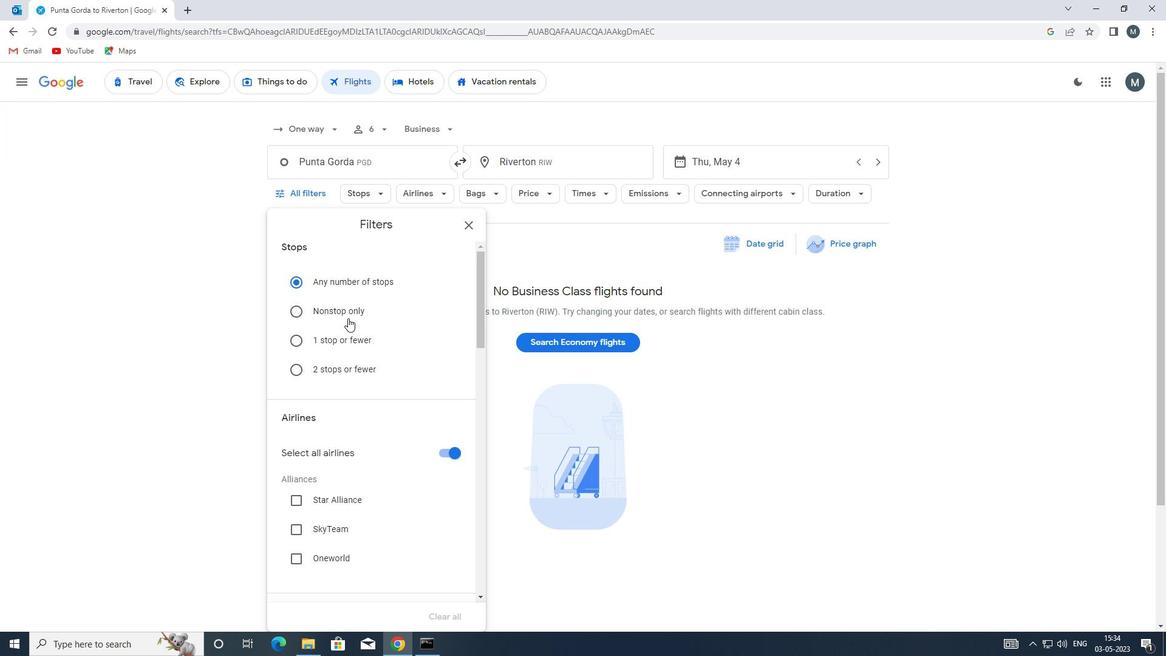 
Action: Mouse moved to (352, 358)
Screenshot: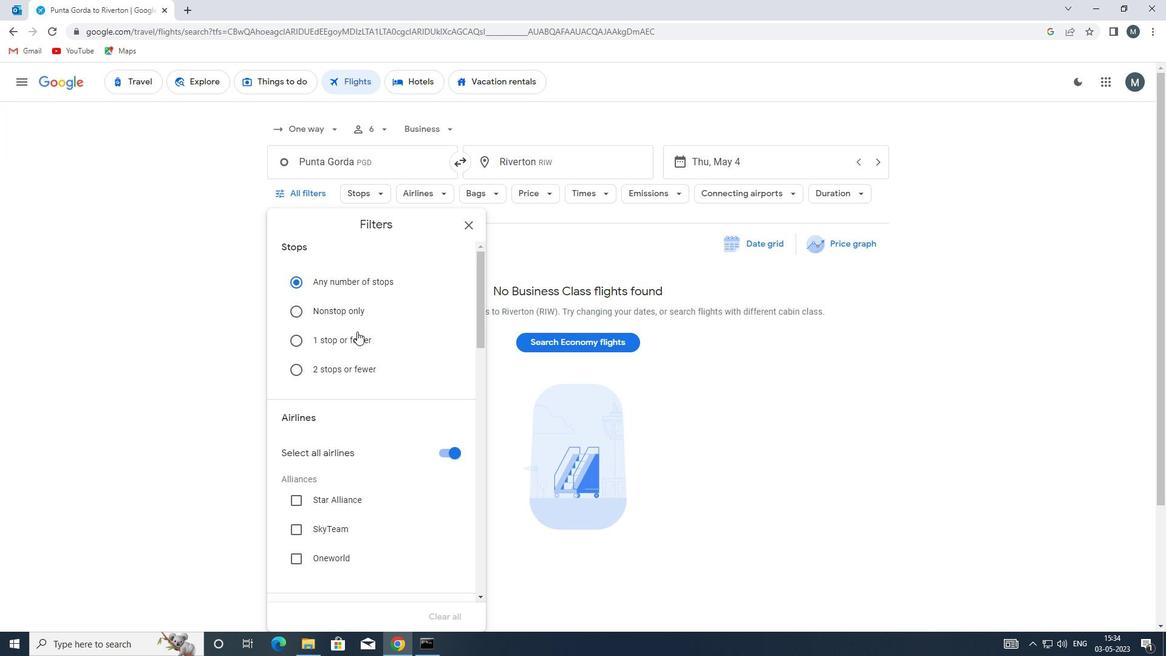 
Action: Mouse scrolled (352, 357) with delta (0, 0)
Screenshot: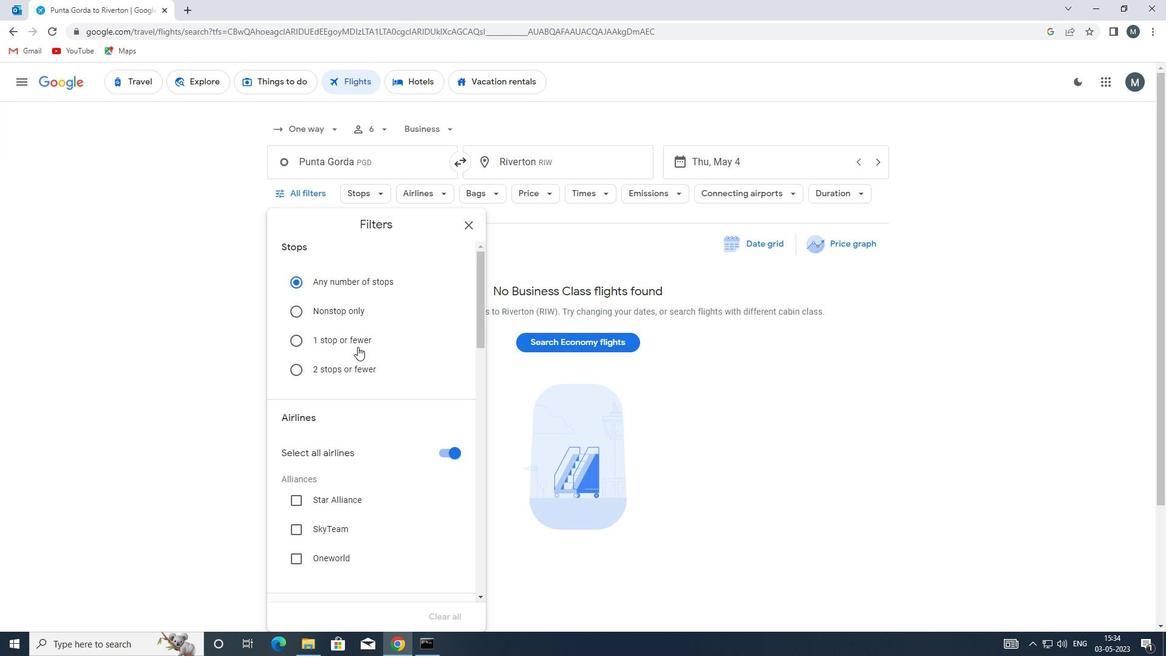 
Action: Mouse moved to (458, 331)
Screenshot: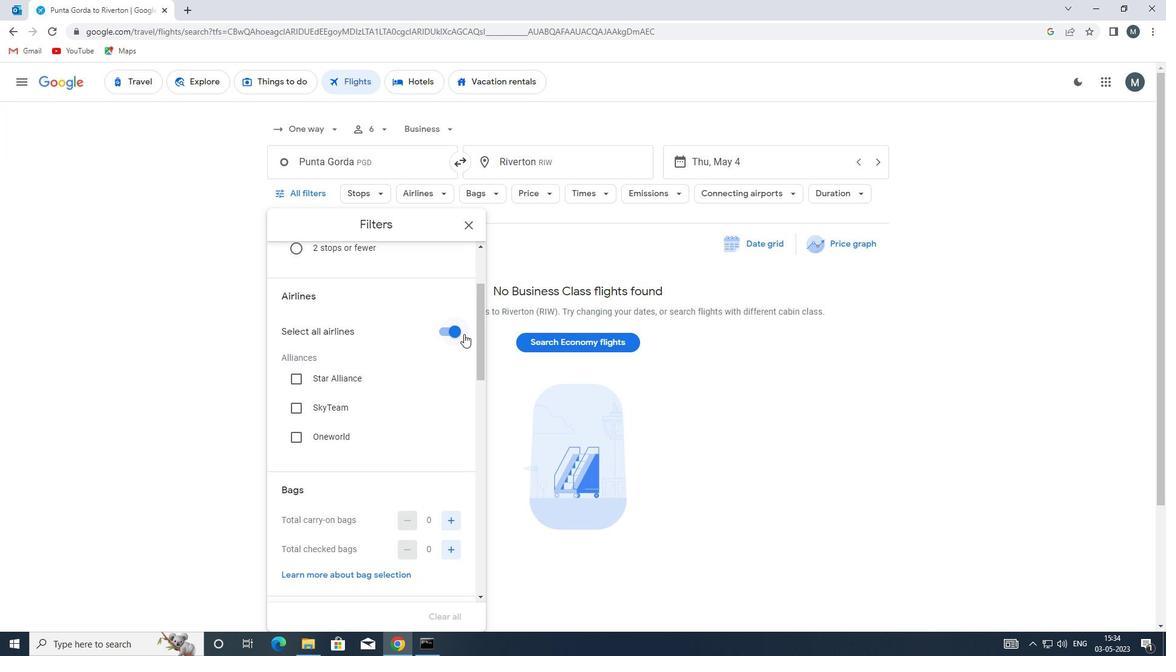 
Action: Mouse pressed left at (458, 331)
Screenshot: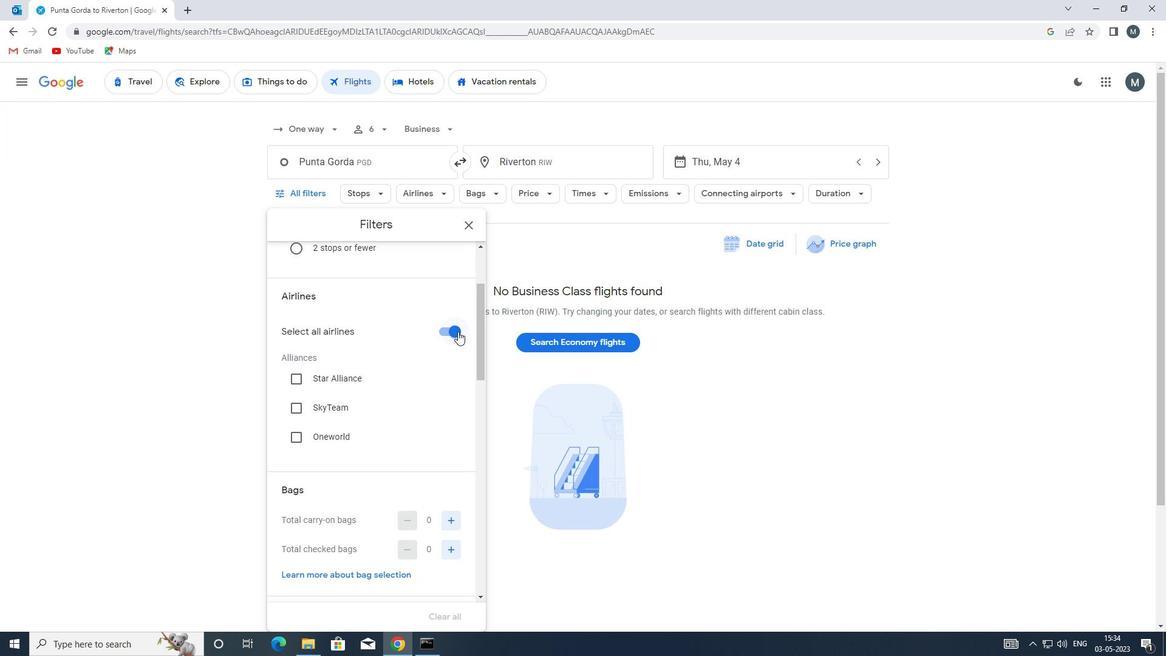 
Action: Mouse moved to (369, 394)
Screenshot: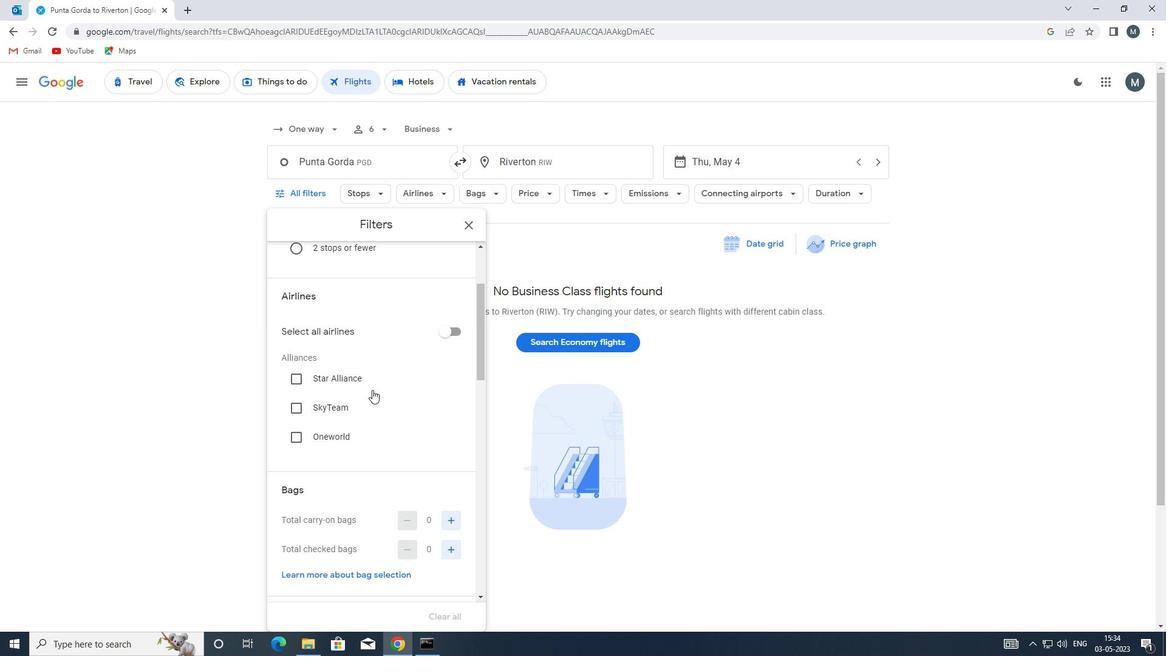 
Action: Mouse scrolled (369, 394) with delta (0, 0)
Screenshot: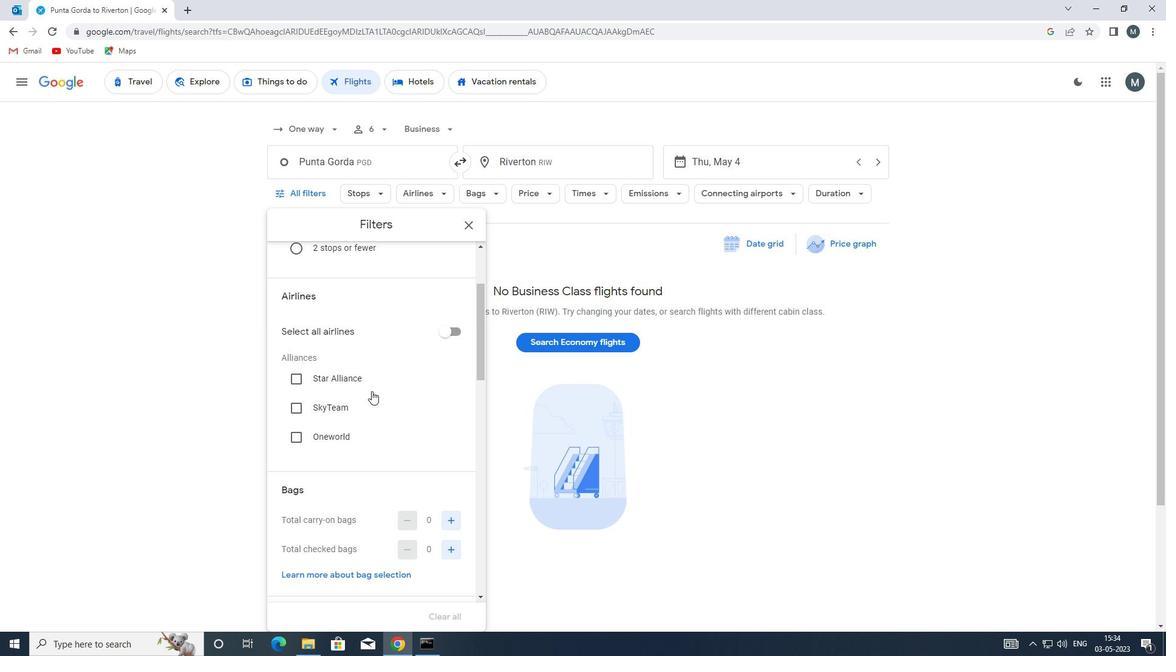 
Action: Mouse moved to (382, 410)
Screenshot: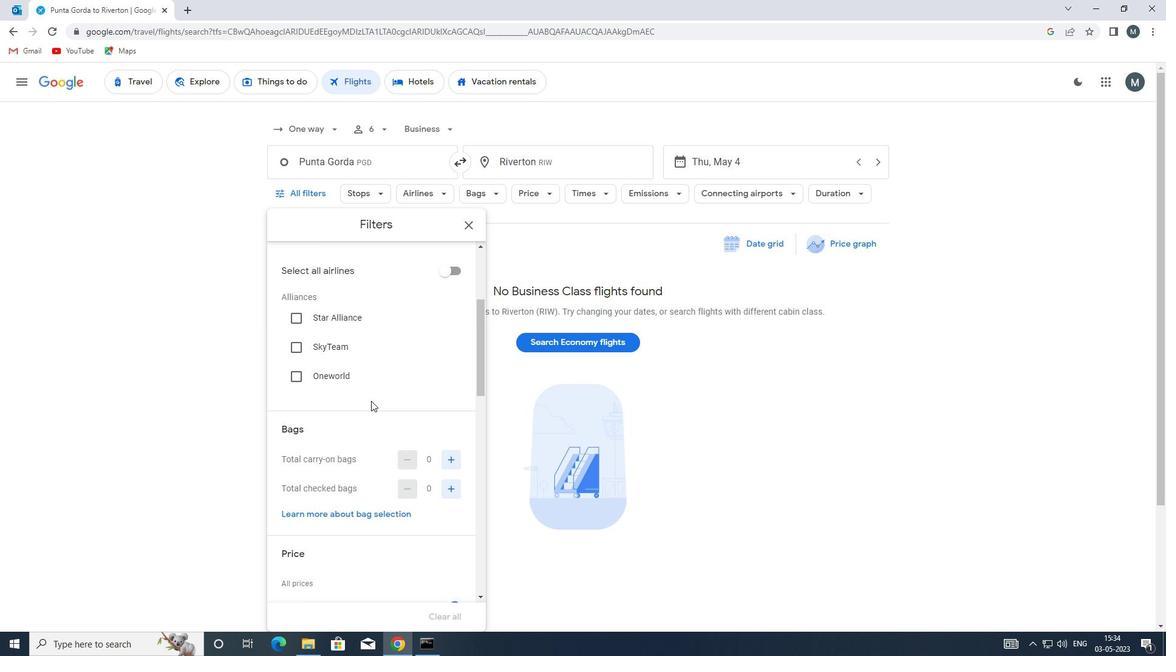 
Action: Mouse scrolled (382, 409) with delta (0, 0)
Screenshot: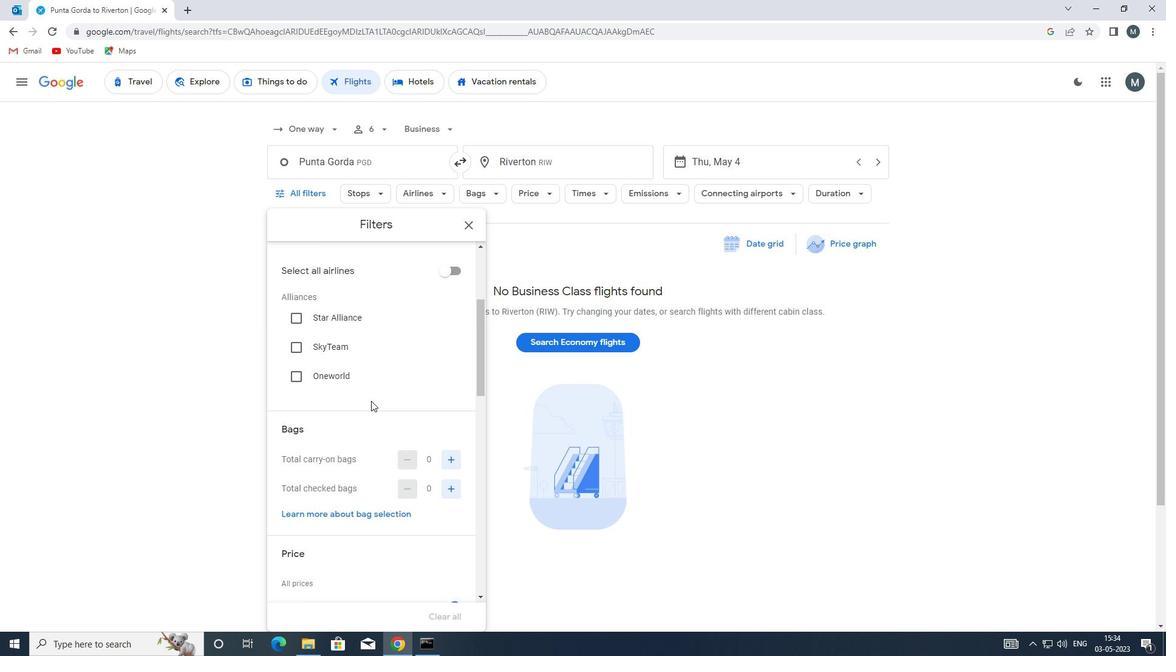 
Action: Mouse moved to (382, 410)
Screenshot: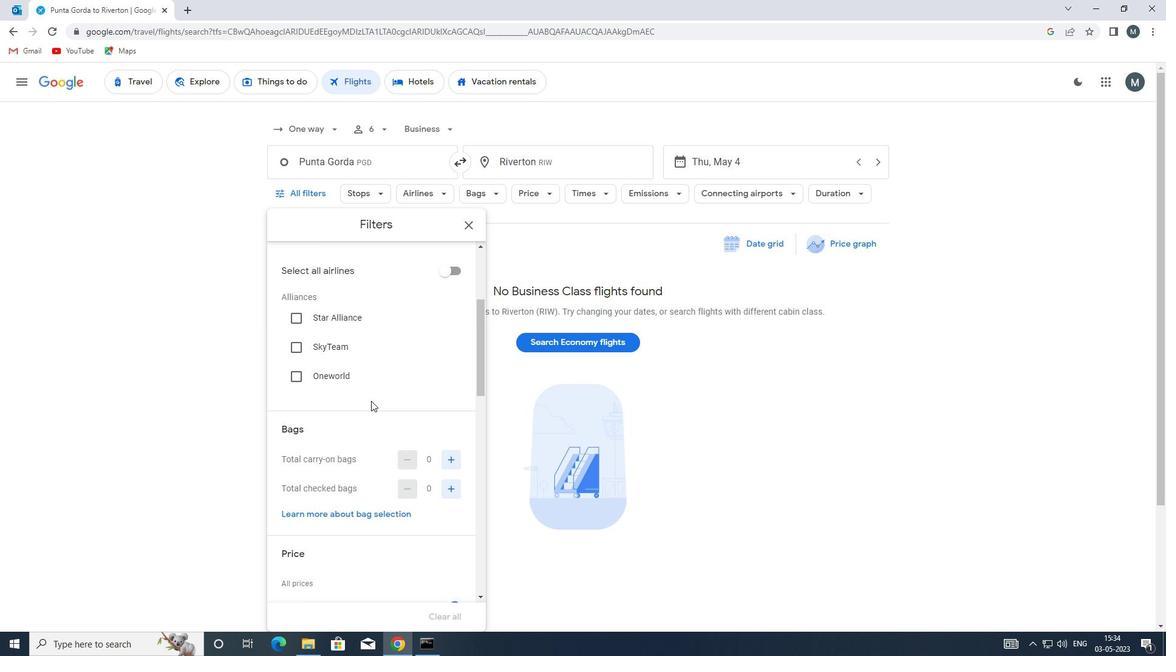 
Action: Mouse scrolled (382, 410) with delta (0, 0)
Screenshot: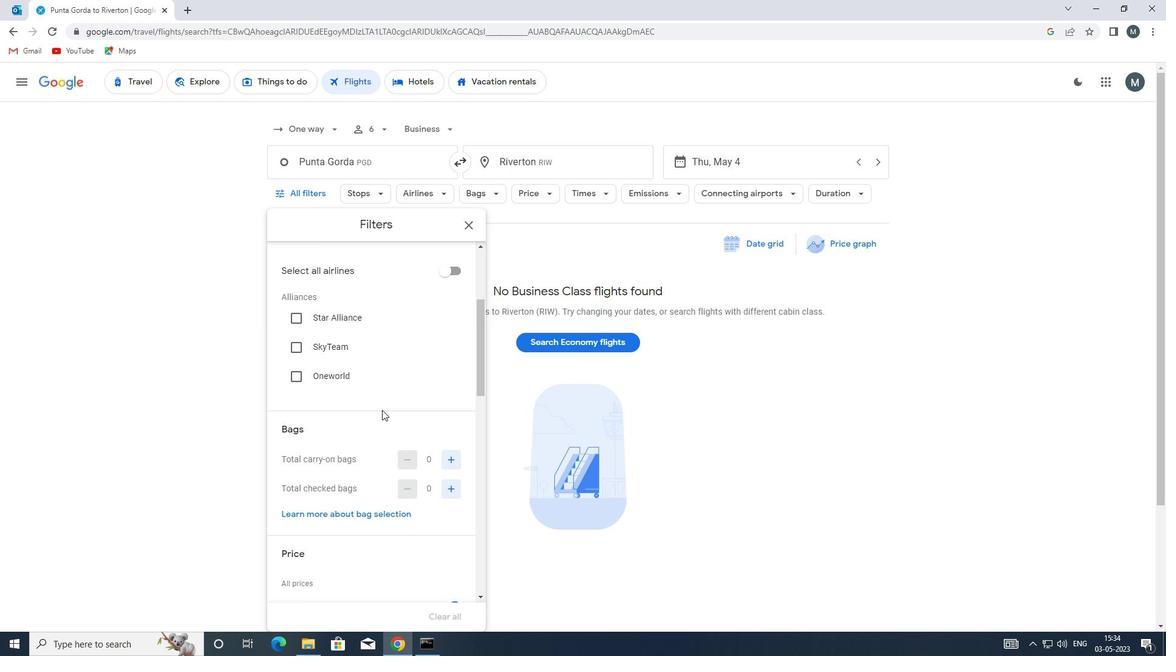 
Action: Mouse moved to (453, 368)
Screenshot: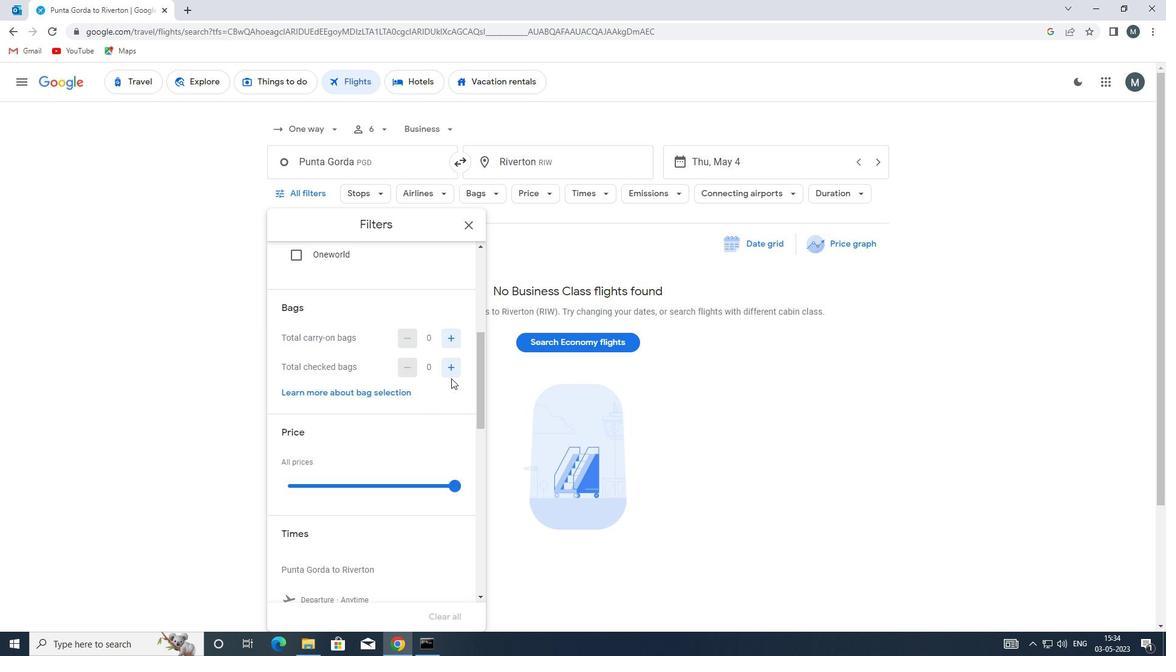 
Action: Mouse pressed left at (453, 368)
Screenshot: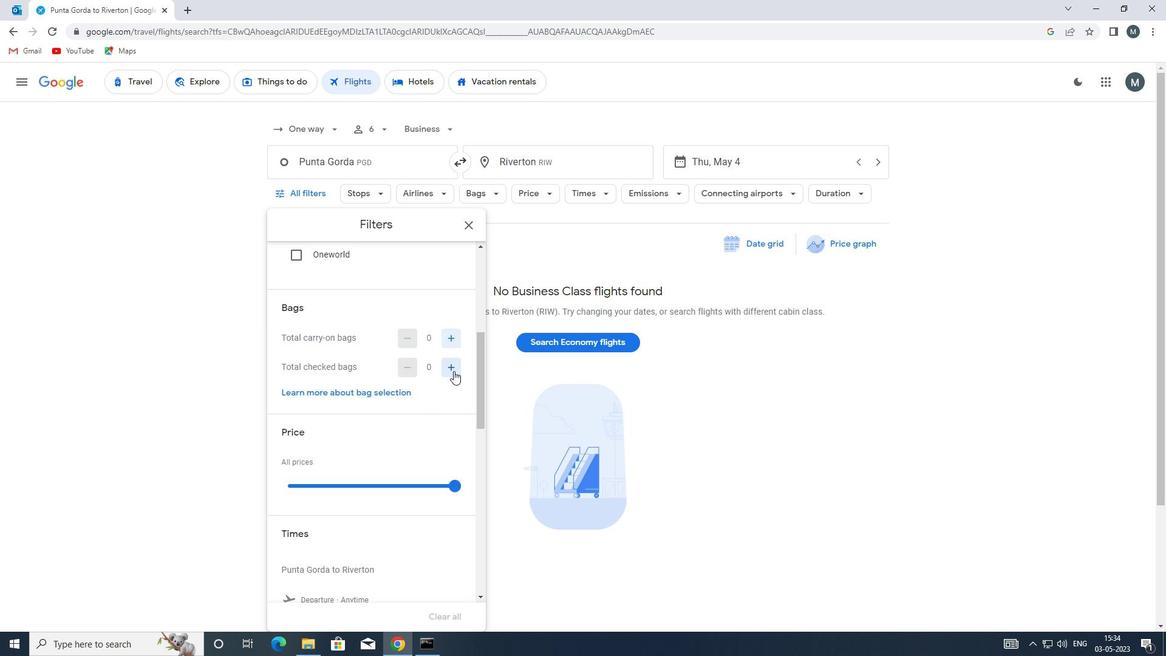 
Action: Mouse pressed left at (453, 368)
Screenshot: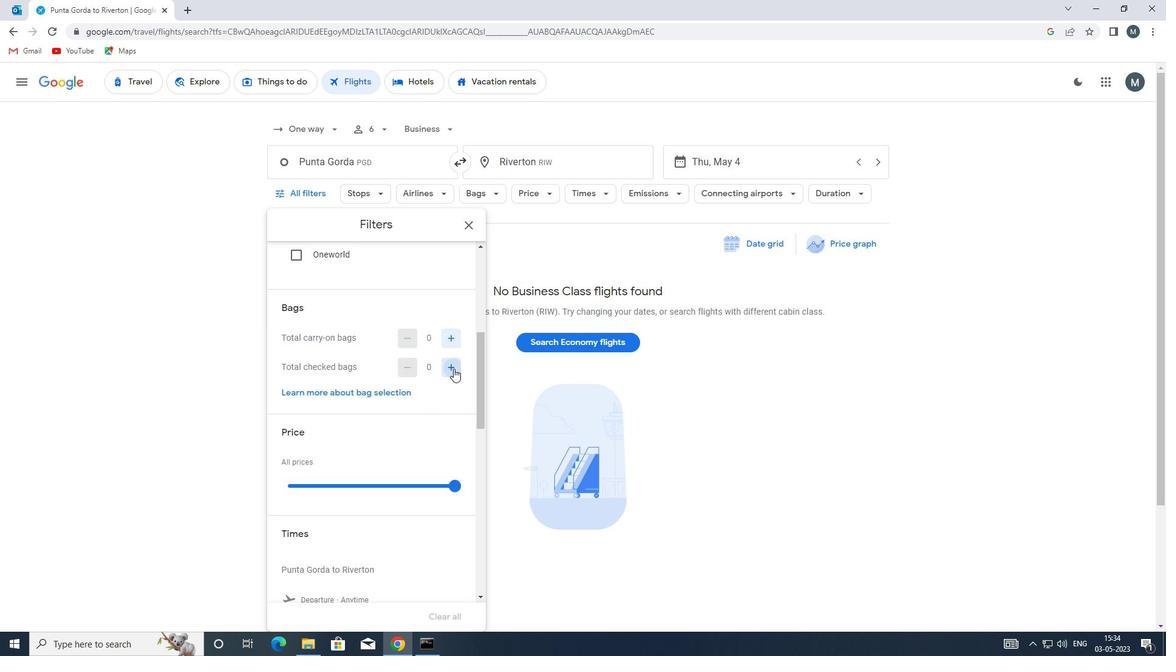 
Action: Mouse pressed left at (453, 368)
Screenshot: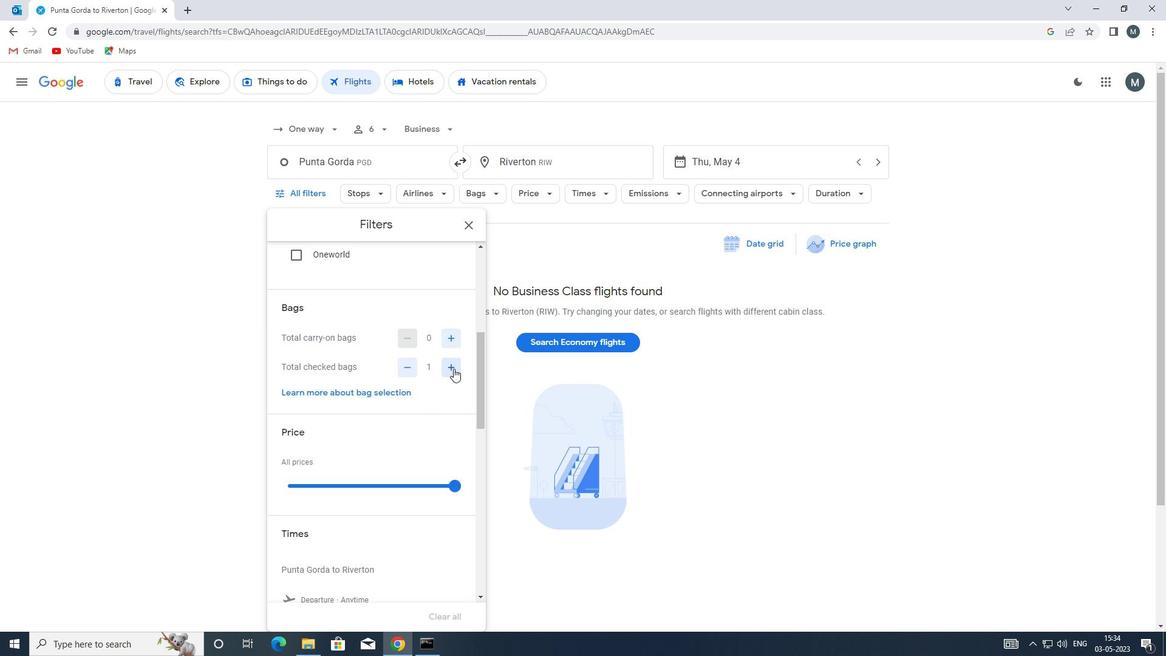 
Action: Mouse pressed left at (453, 368)
Screenshot: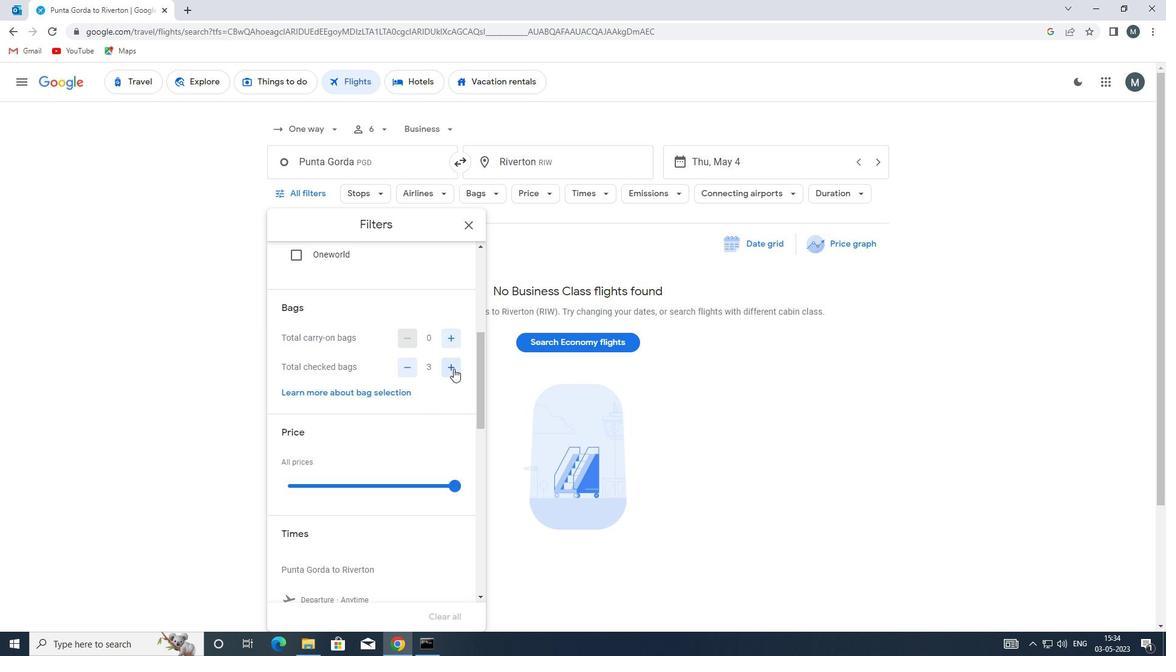 
Action: Mouse moved to (390, 396)
Screenshot: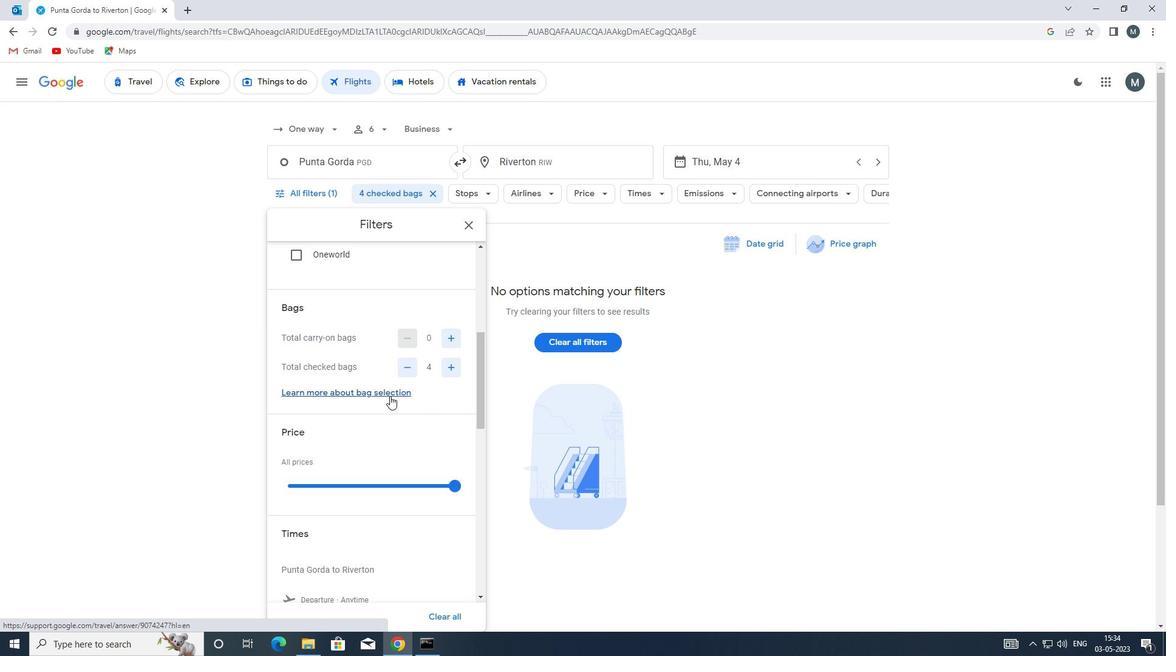 
Action: Mouse scrolled (390, 395) with delta (0, 0)
Screenshot: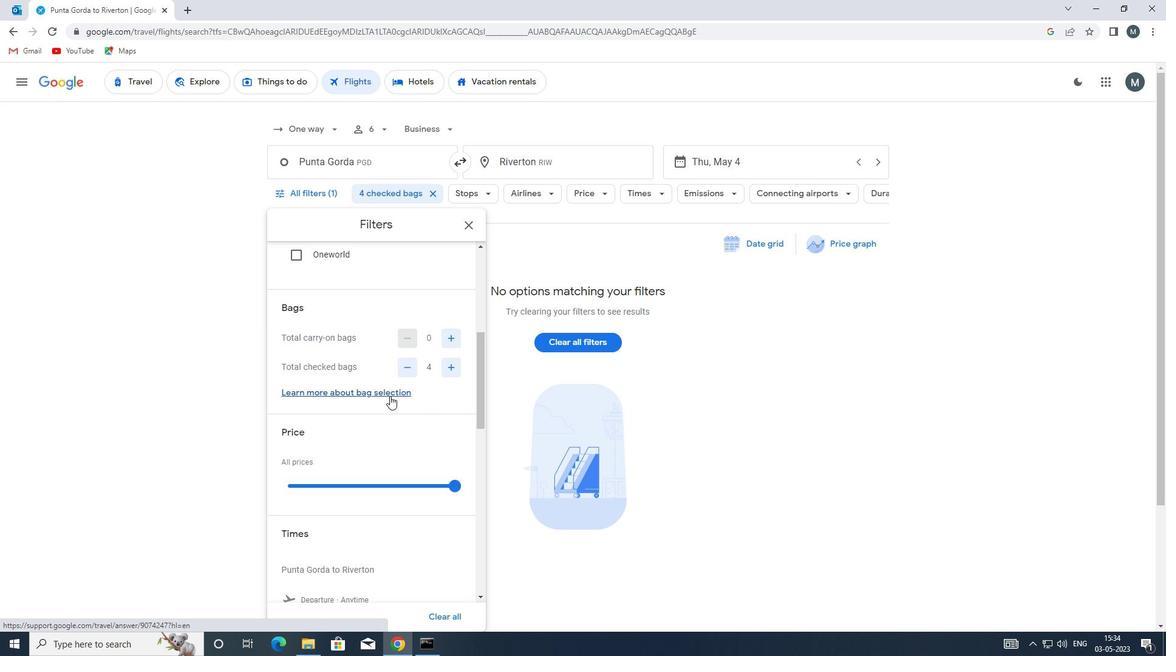 
Action: Mouse moved to (374, 396)
Screenshot: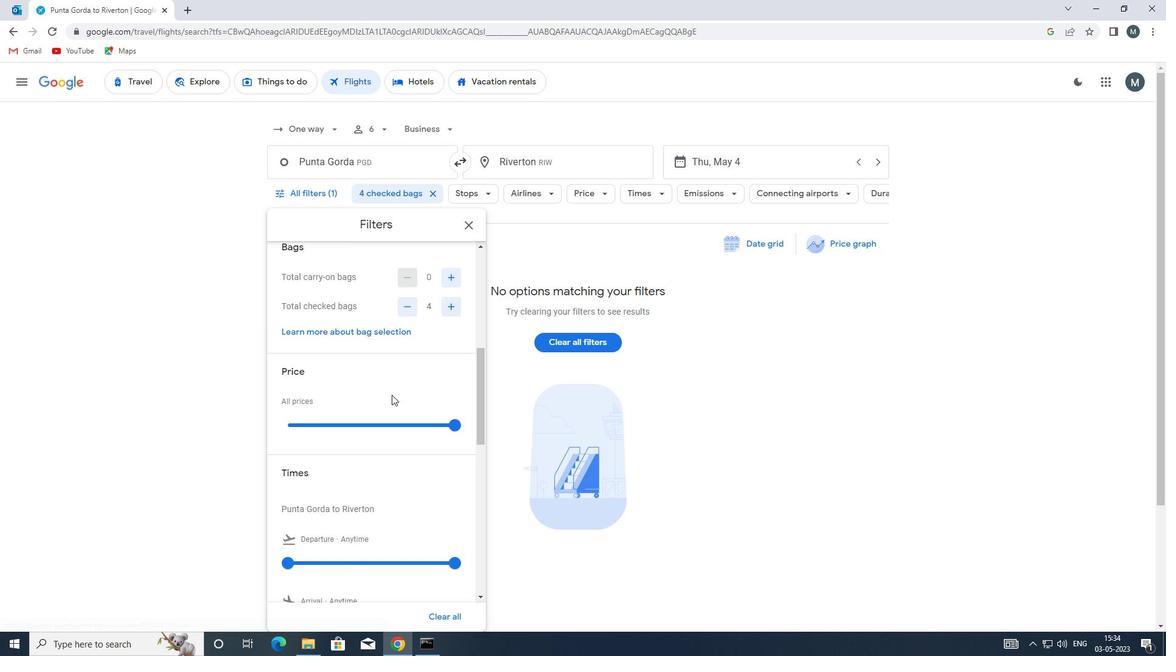 
Action: Mouse scrolled (374, 396) with delta (0, 0)
Screenshot: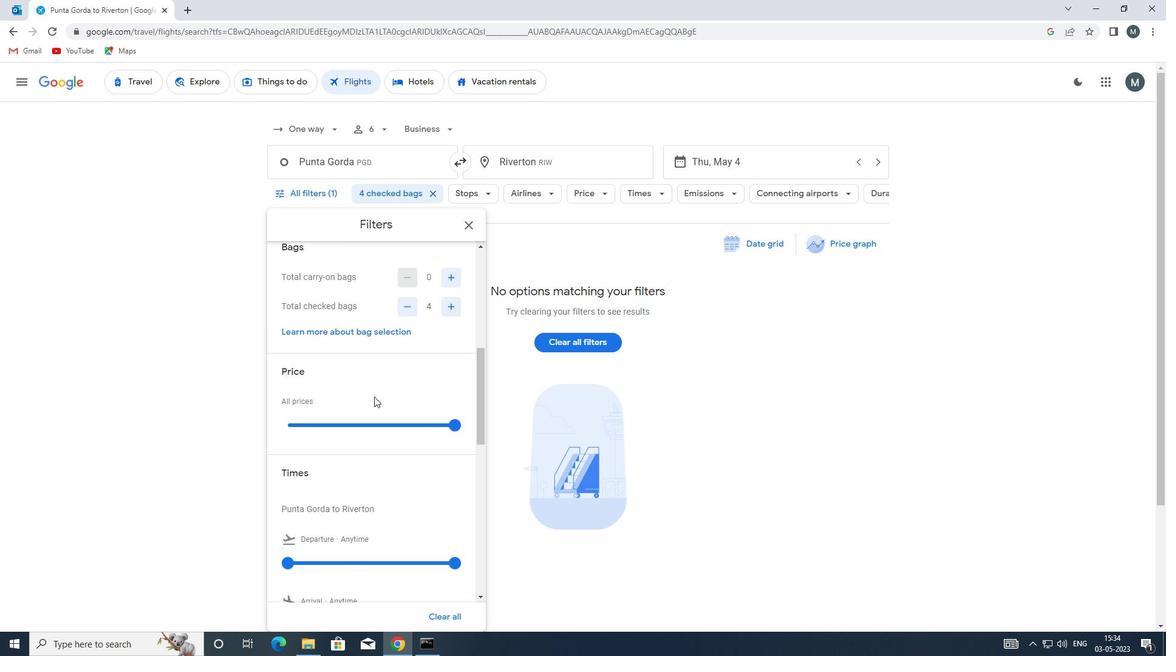 
Action: Mouse moved to (342, 362)
Screenshot: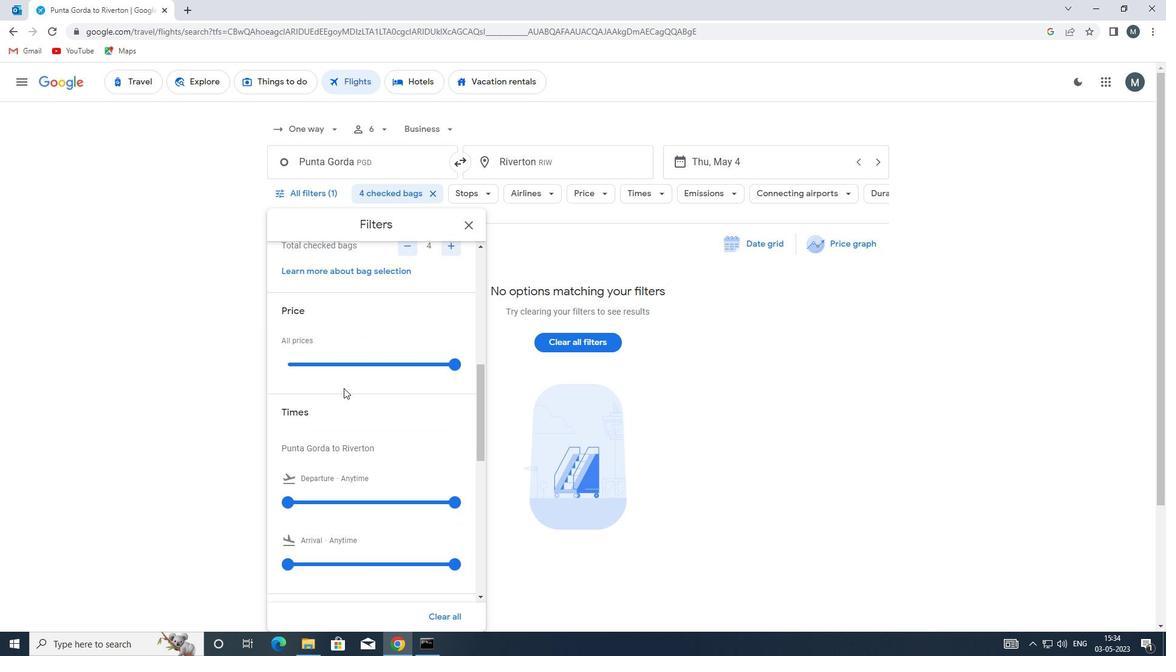 
Action: Mouse pressed left at (342, 362)
Screenshot: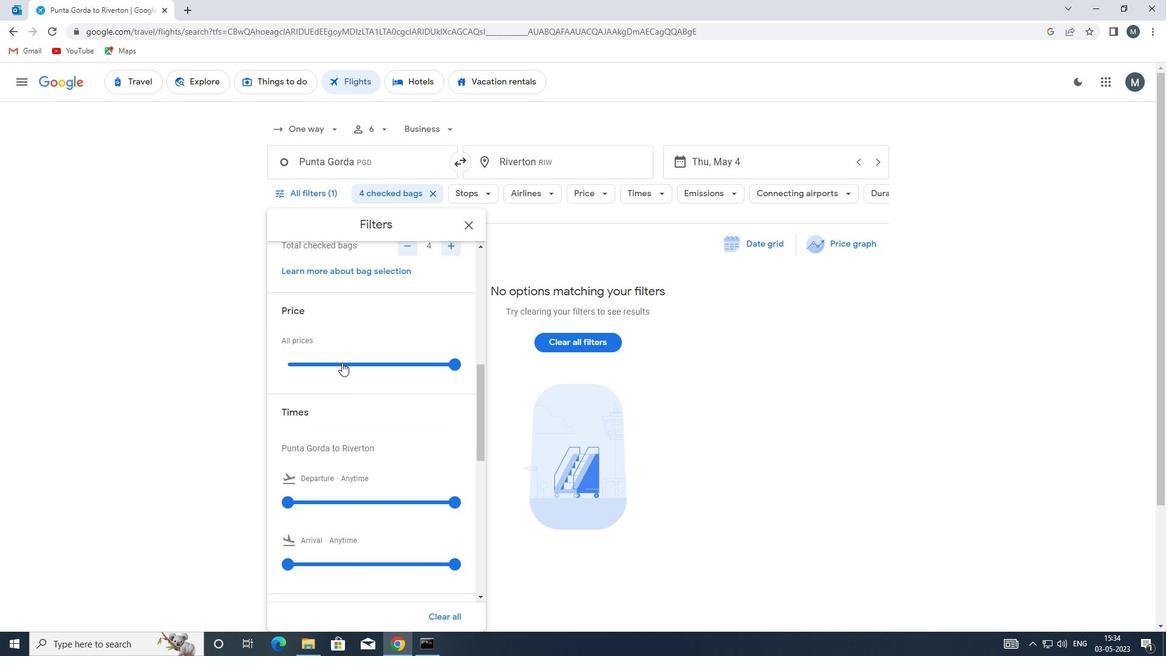 
Action: Mouse pressed left at (342, 362)
Screenshot: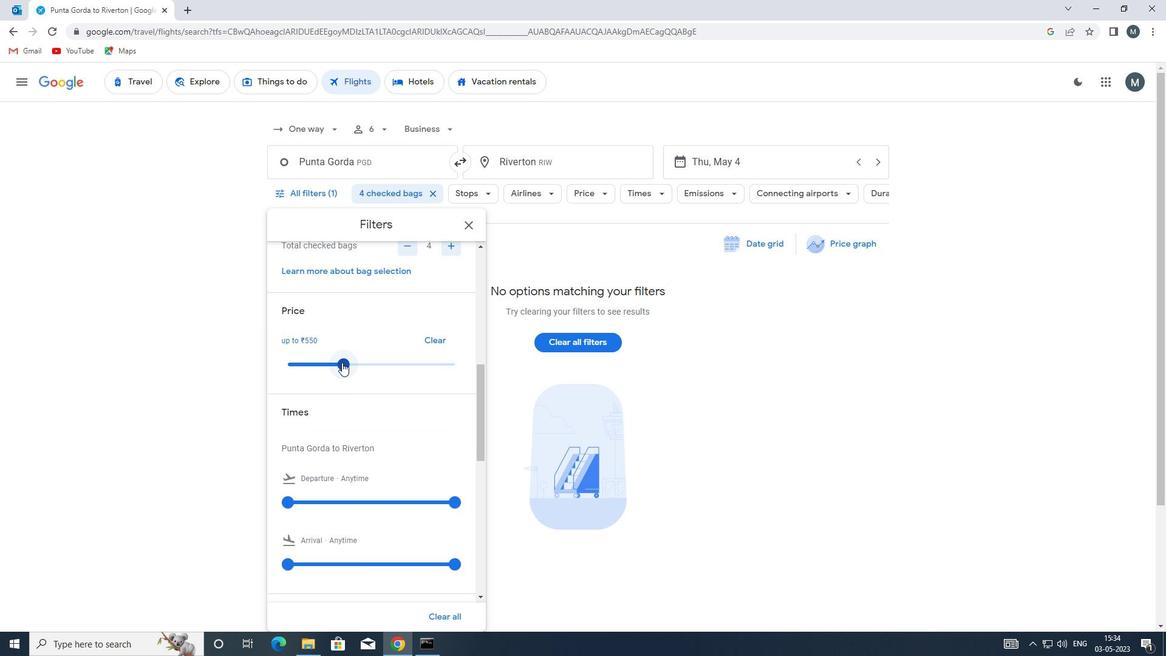 
Action: Mouse moved to (356, 382)
Screenshot: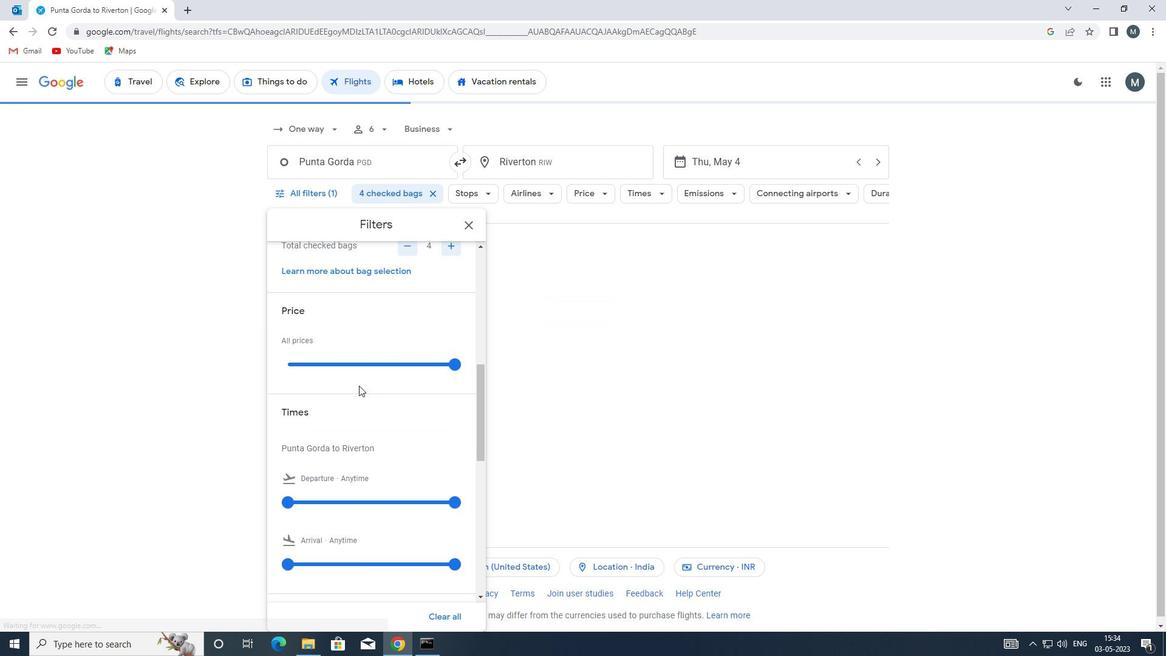 
Action: Mouse scrolled (356, 381) with delta (0, 0)
Screenshot: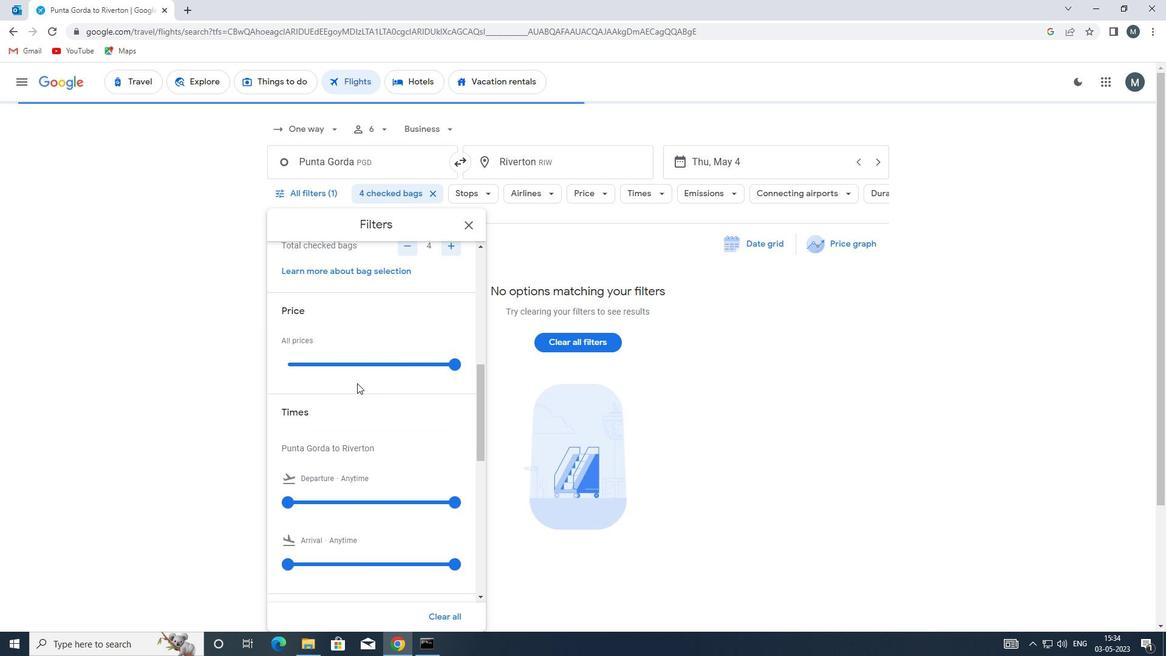 
Action: Mouse moved to (355, 382)
Screenshot: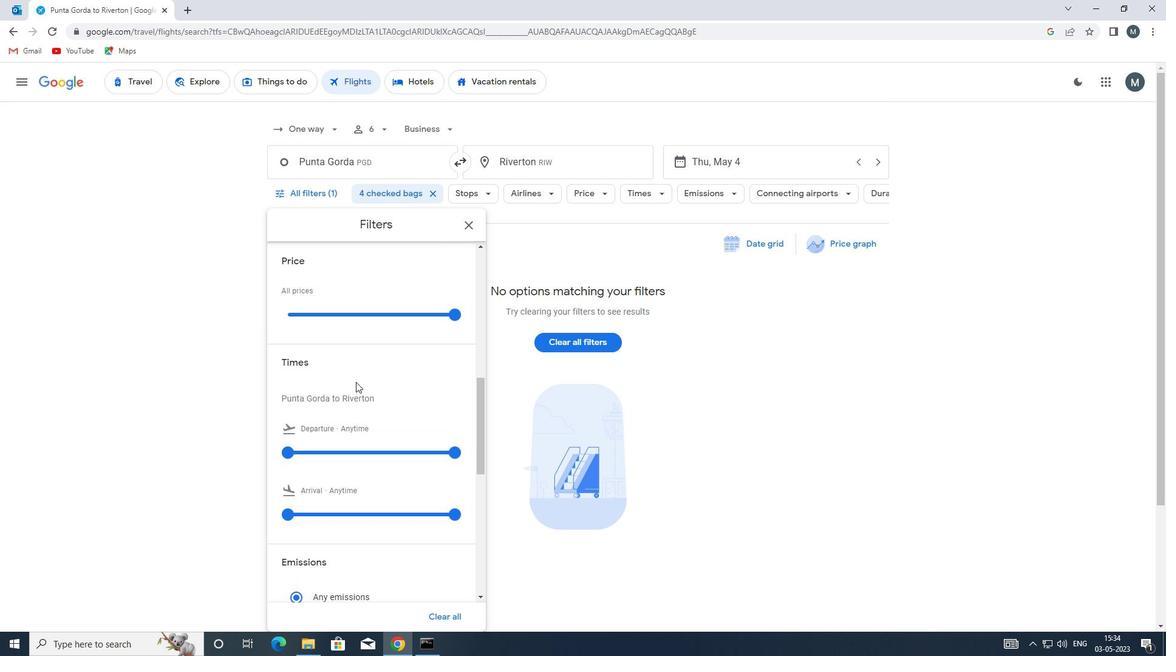 
Action: Mouse scrolled (355, 381) with delta (0, 0)
Screenshot: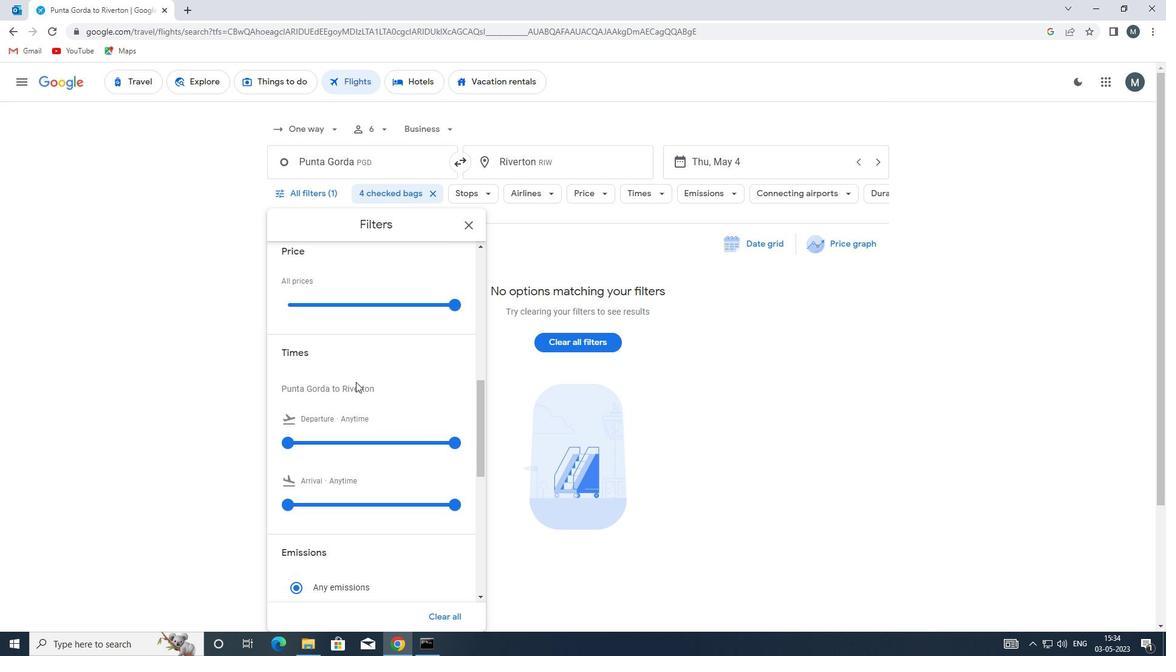 
Action: Mouse moved to (295, 379)
Screenshot: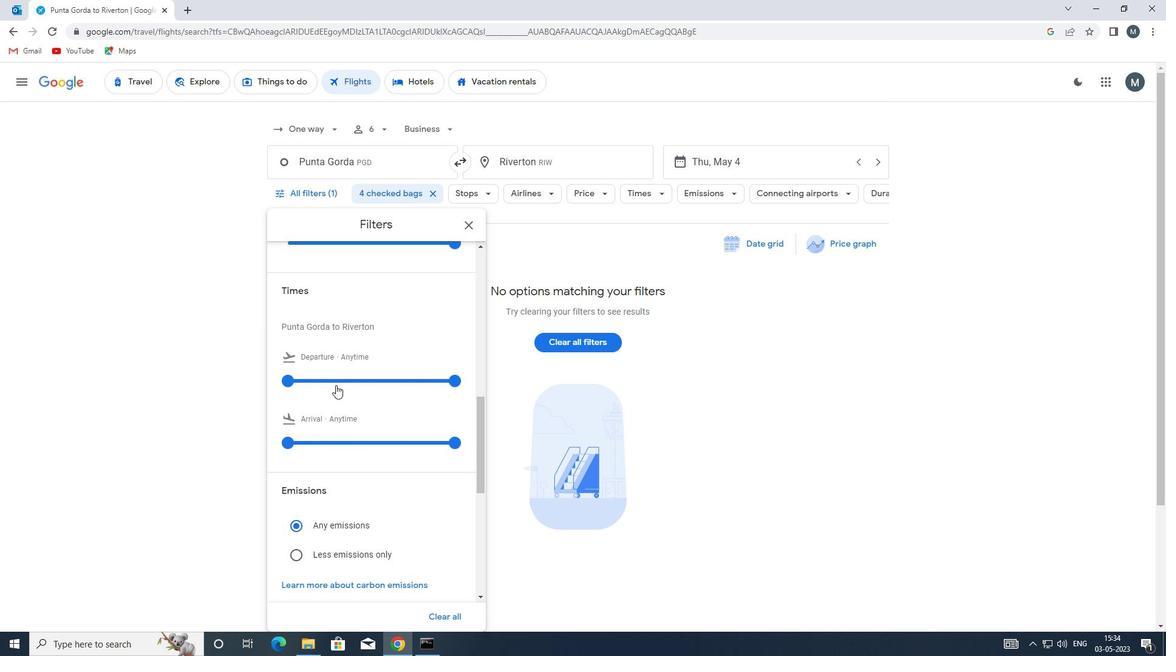
Action: Mouse pressed left at (295, 379)
Screenshot: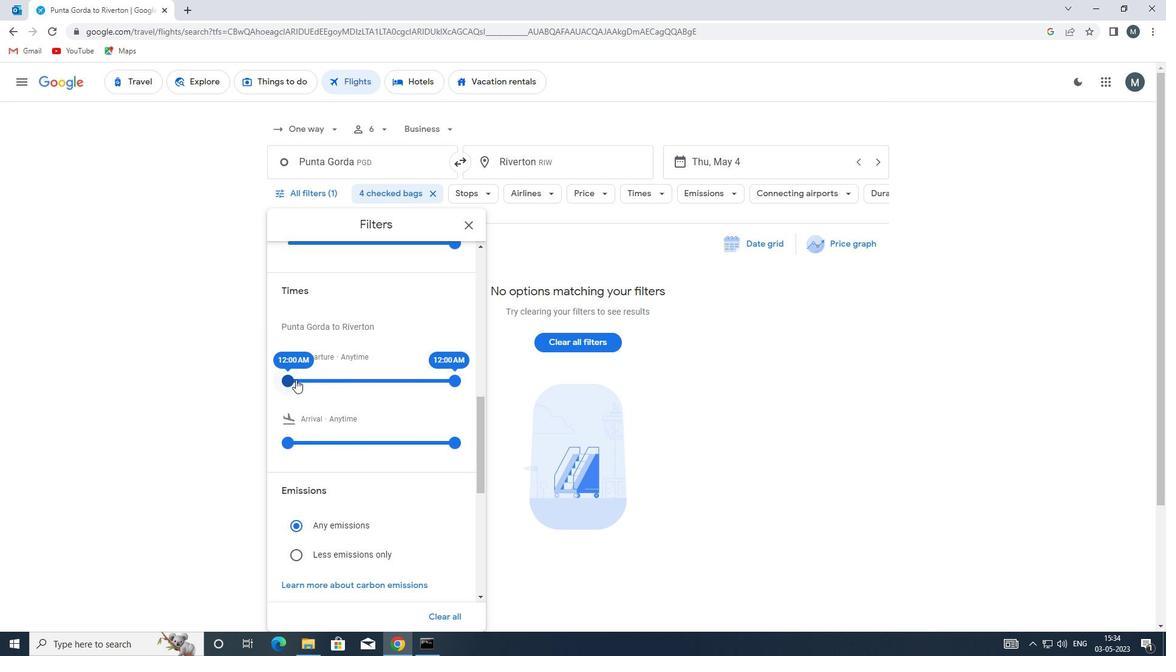 
Action: Mouse moved to (436, 376)
Screenshot: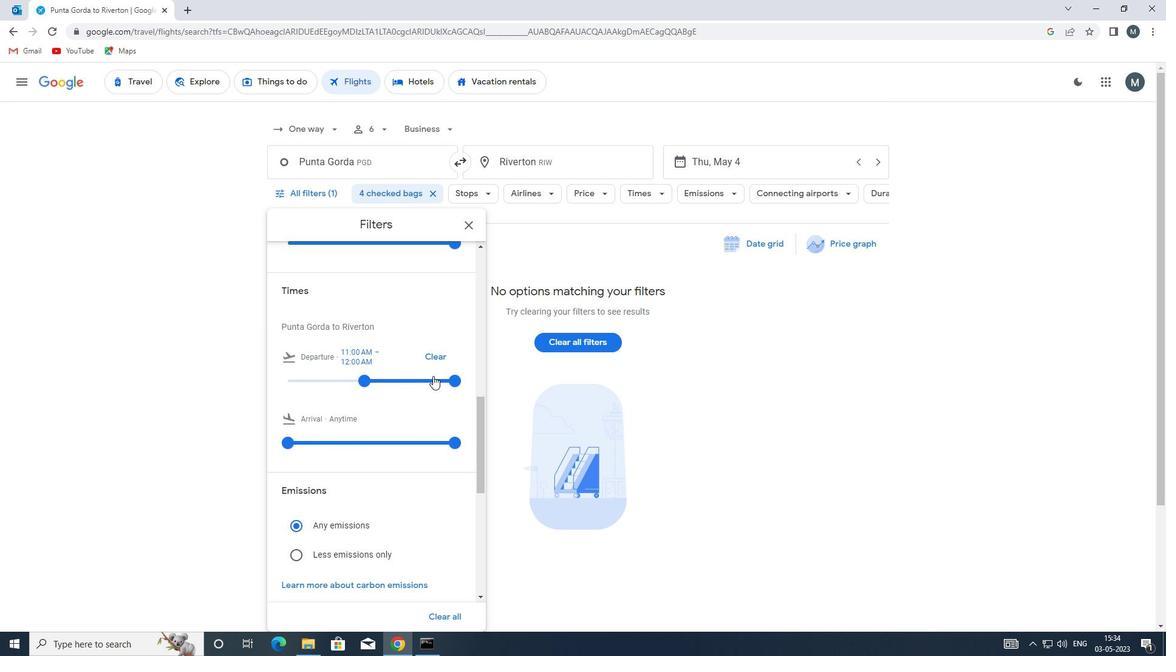 
Action: Mouse pressed left at (436, 376)
Screenshot: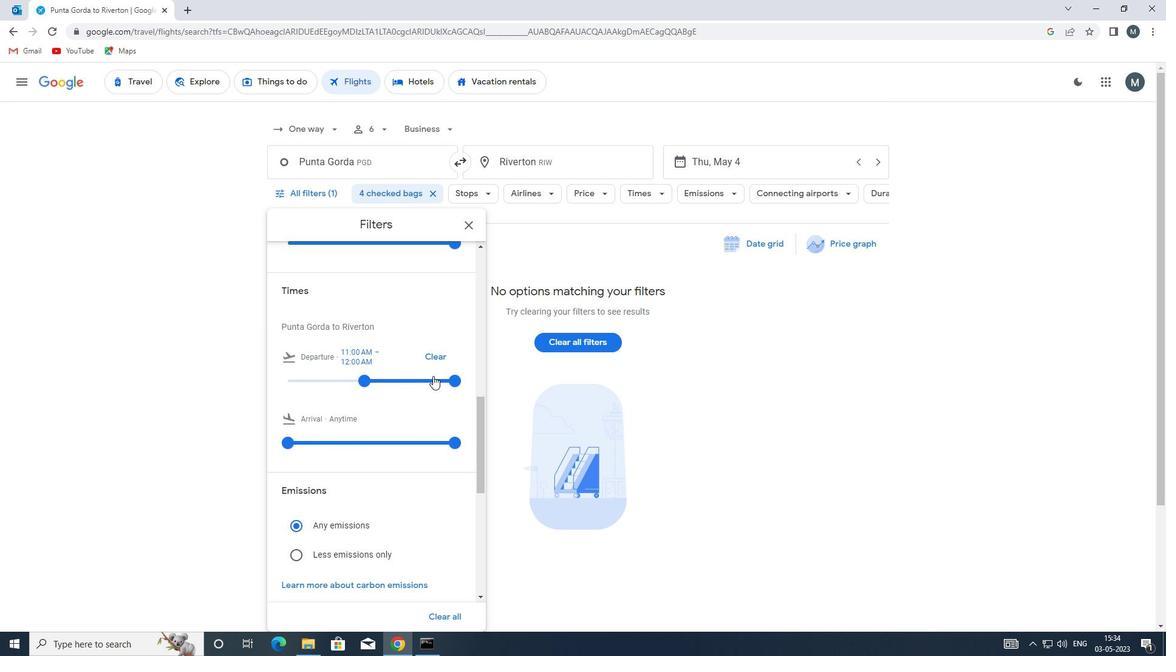 
Action: Mouse moved to (369, 377)
Screenshot: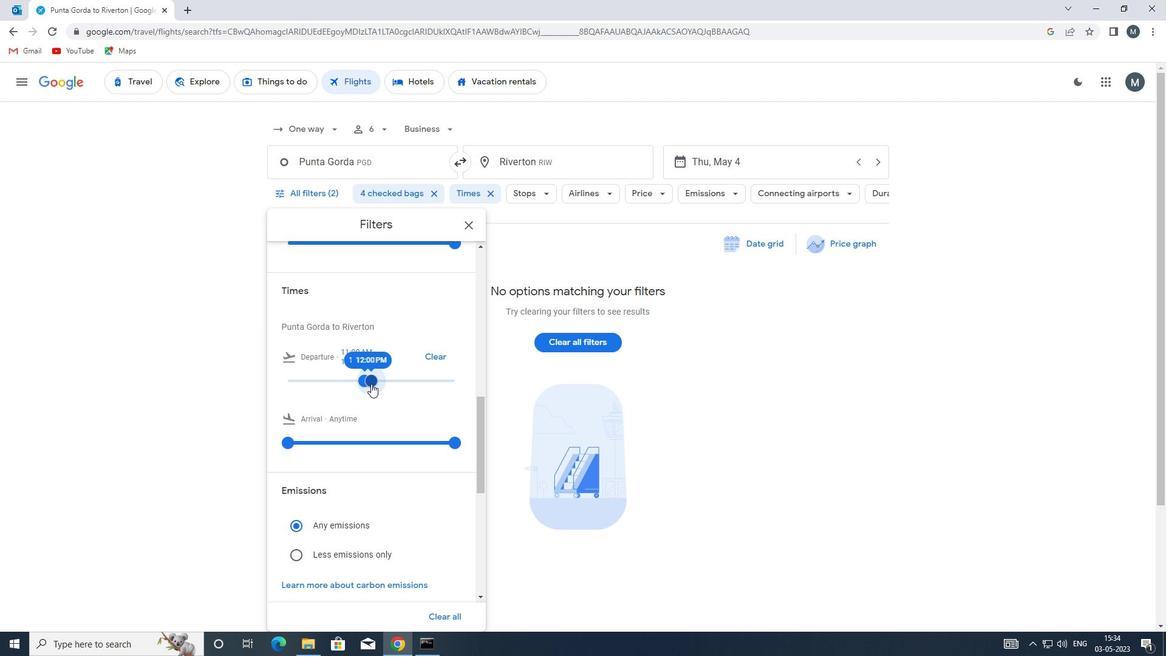
Action: Mouse scrolled (369, 377) with delta (0, 0)
Screenshot: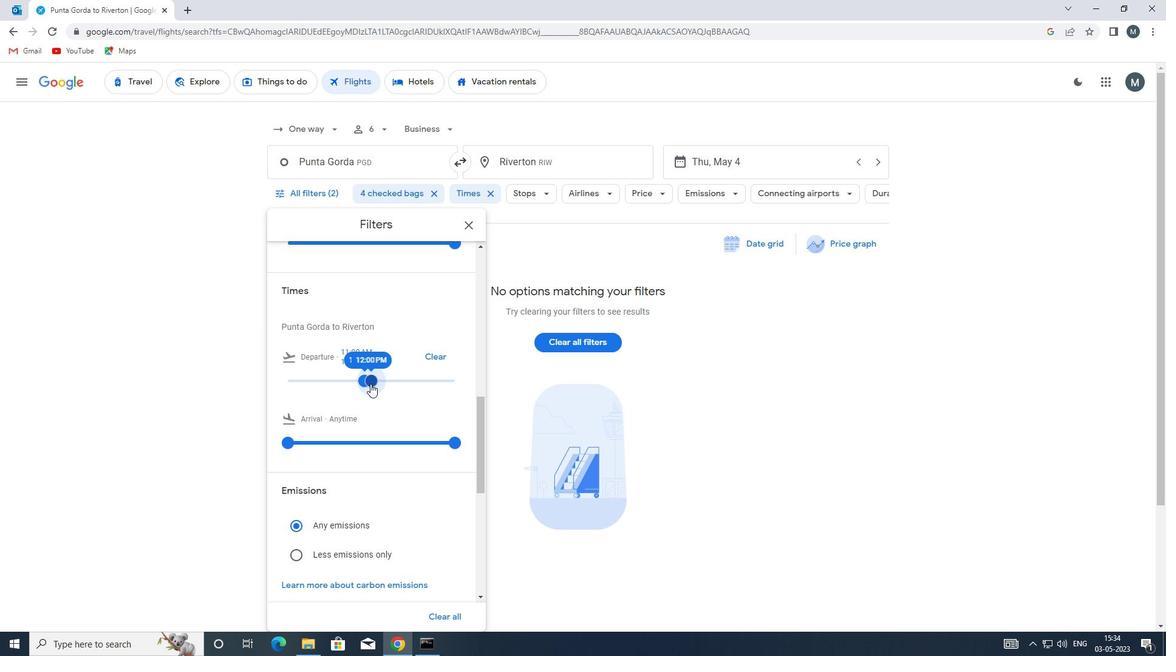 
Action: Mouse moved to (469, 227)
Screenshot: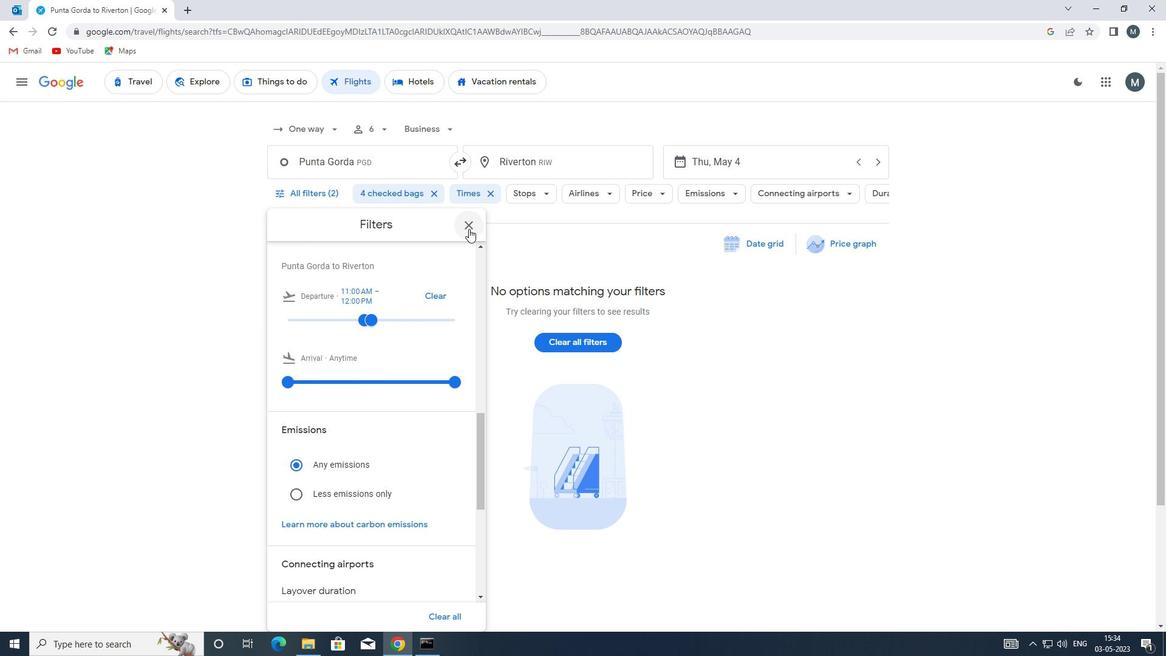 
Action: Mouse pressed left at (469, 227)
Screenshot: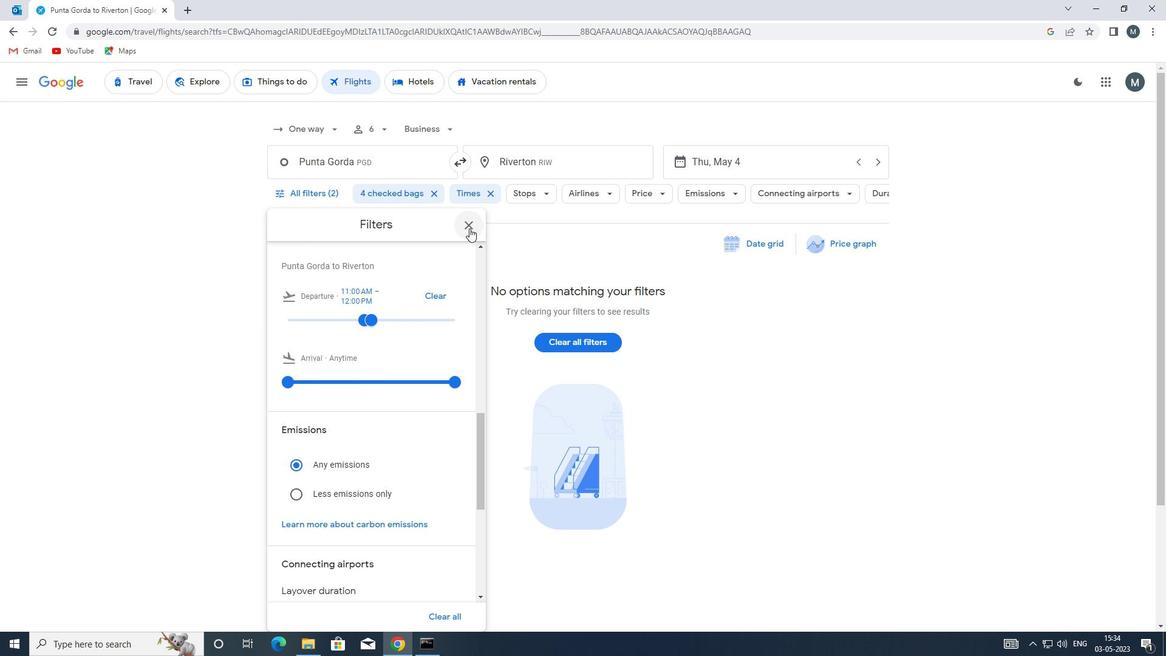 
Action: Mouse moved to (469, 227)
Screenshot: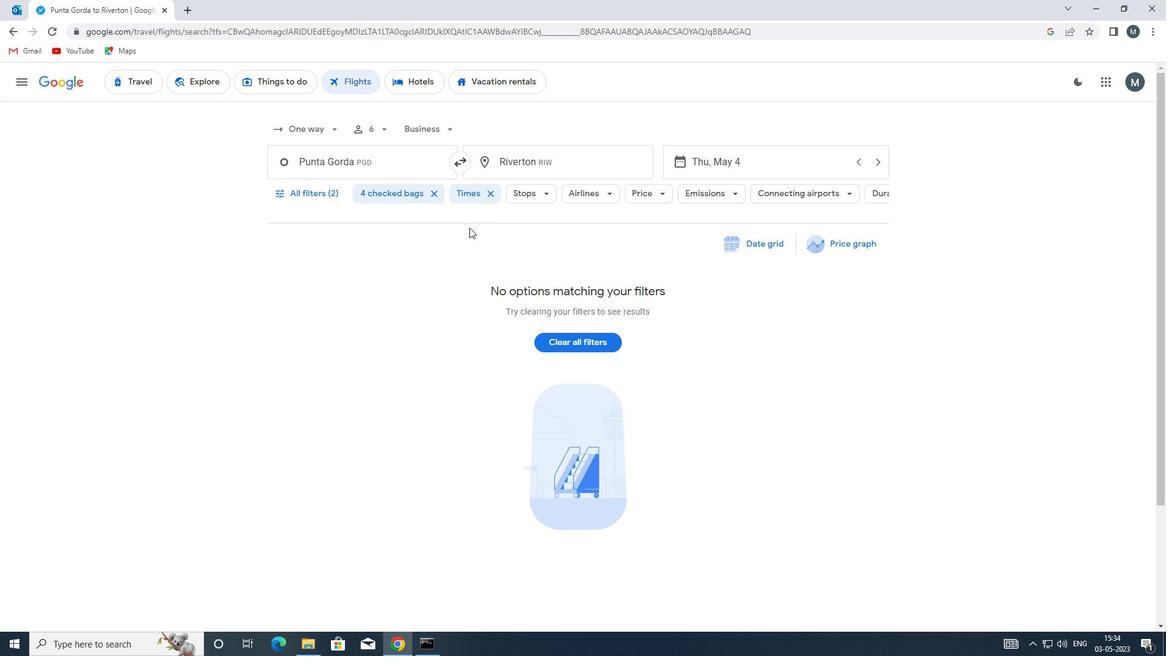 
